 Task: Search for a rental in Furmanov, Russia from 5th to 15th July for 9 guests, with a price range of ₹15,000 to ₹25,000, 5 bedrooms, 5 beds, 5 bathrooms, and self check-in option.
Action: Mouse pressed left at (496, 133)
Screenshot: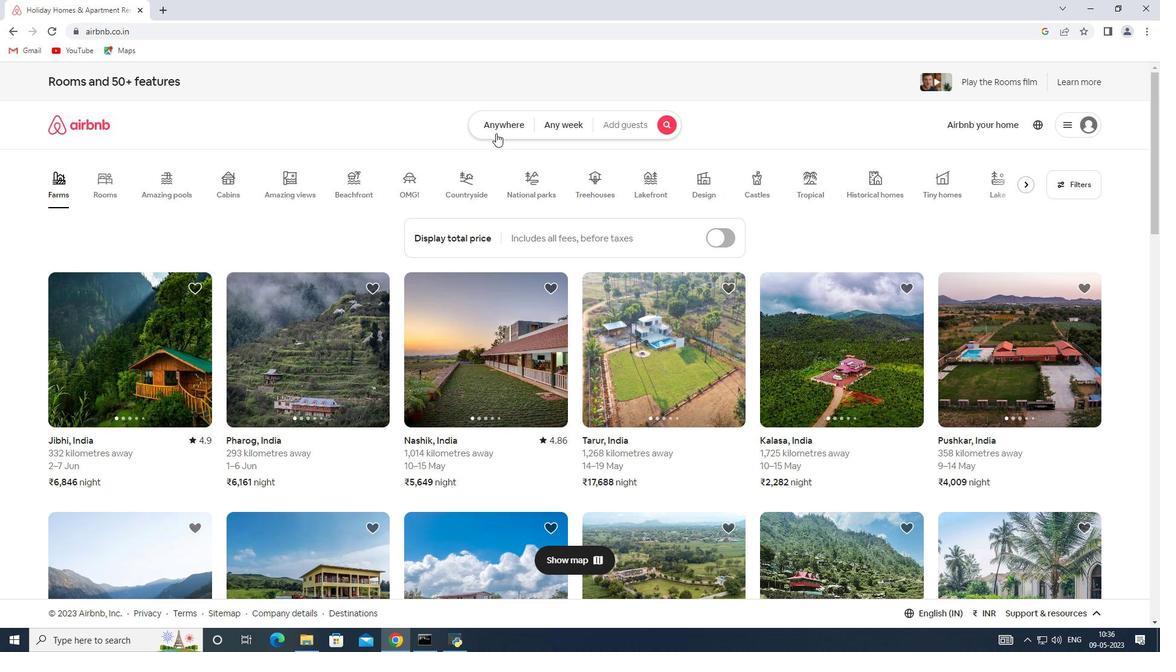 
Action: Mouse moved to (405, 183)
Screenshot: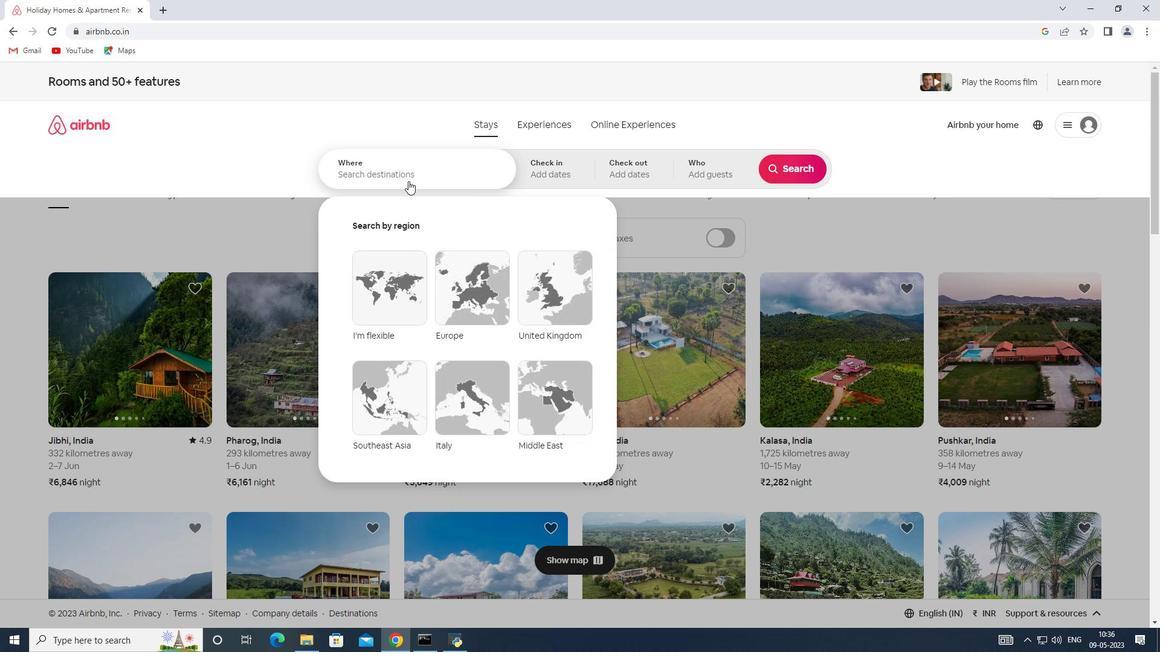 
Action: Mouse pressed left at (405, 183)
Screenshot: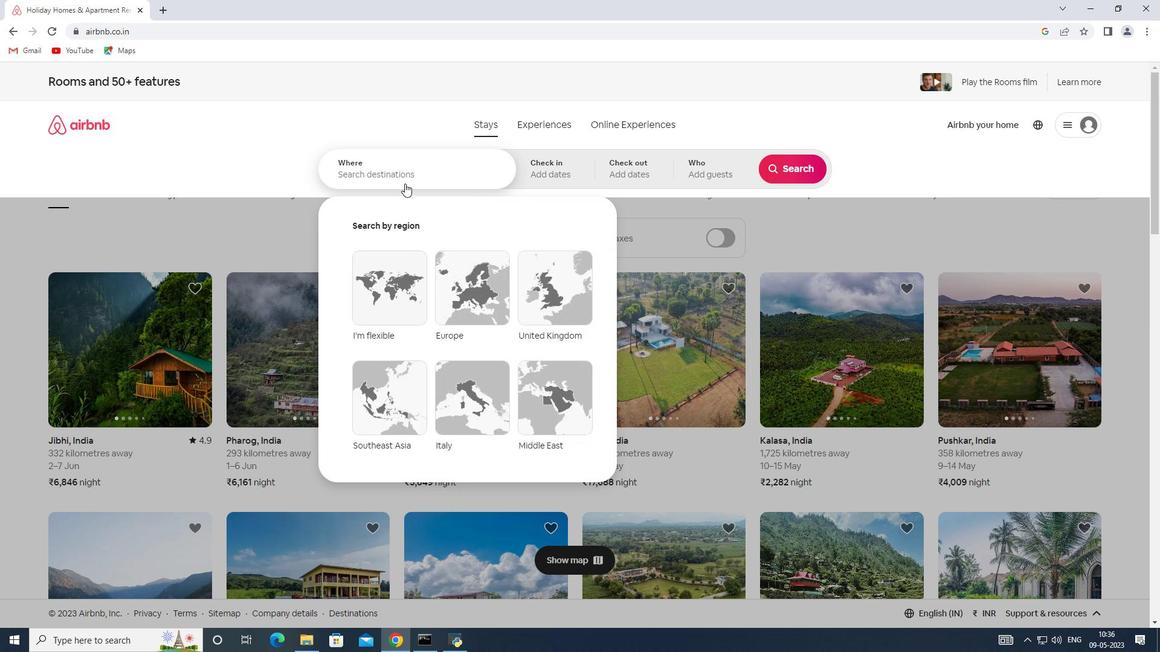 
Action: Key pressed <Key.shift><Key.shift><Key.shift><Key.shift><Key.shift><Key.shift><Key.shift><Key.shift><Key.shift><Key.shift><Key.shift><Key.shift><Key.shift><Key.shift><Key.shift><Key.shift><Key.shift><Key.shift><Key.shift><Key.shift><Key.shift><Key.shift><Key.shift><Key.shift><Key.shift><Key.shift><Key.shift><Key.shift><Key.shift><Key.shift><Key.shift><Key.shift><Key.shift><Key.shift><Key.shift><Key.shift><Key.shift><Key.shift><Key.shift><Key.shift><Key.shift><Key.shift><Key.shift><Key.shift><Key.shift><Key.shift><Key.shift><Key.shift><Key.shift><Key.shift><Key.shift><Key.shift><Key.shift><Key.shift><Key.shift><Key.shift><Key.shift><Key.shift>Furmanov,<Key.shift><Key.shift><Key.shift><Key.shift><Key.shift><Key.shift><Key.shift><Key.shift><Key.shift><Key.shift><Key.shift><Key.shift><Key.shift><Key.shift><Key.shift><Key.shift><Key.shift><Key.shift><Key.shift><Key.shift><Key.shift><Key.shift><Key.shift><Key.shift><Key.shift><Key.shift><Key.shift><Key.shift><Key.shift><Key.shift><Key.shift><Key.shift><Key.shift><Key.shift><Key.shift><Key.shift><Key.shift><Key.shift><Key.shift><Key.shift><Key.shift><Key.shift><Key.shift><Key.shift><Key.shift><Key.shift><Key.shift><Key.shift><Key.shift>Russia
Screenshot: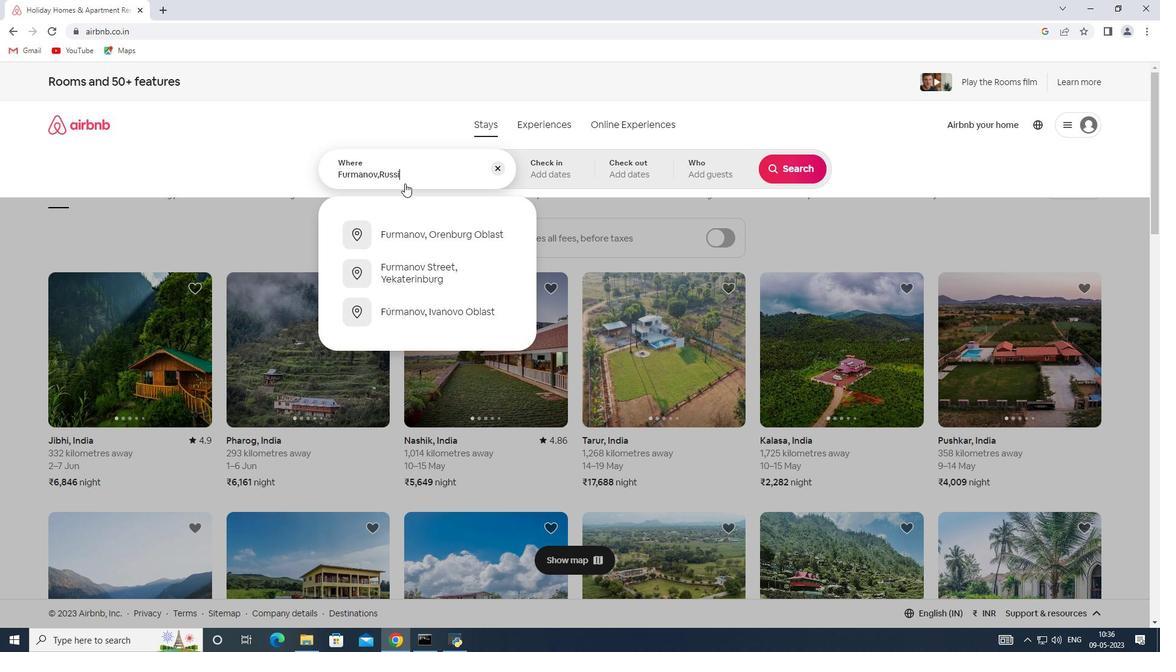 
Action: Mouse moved to (553, 170)
Screenshot: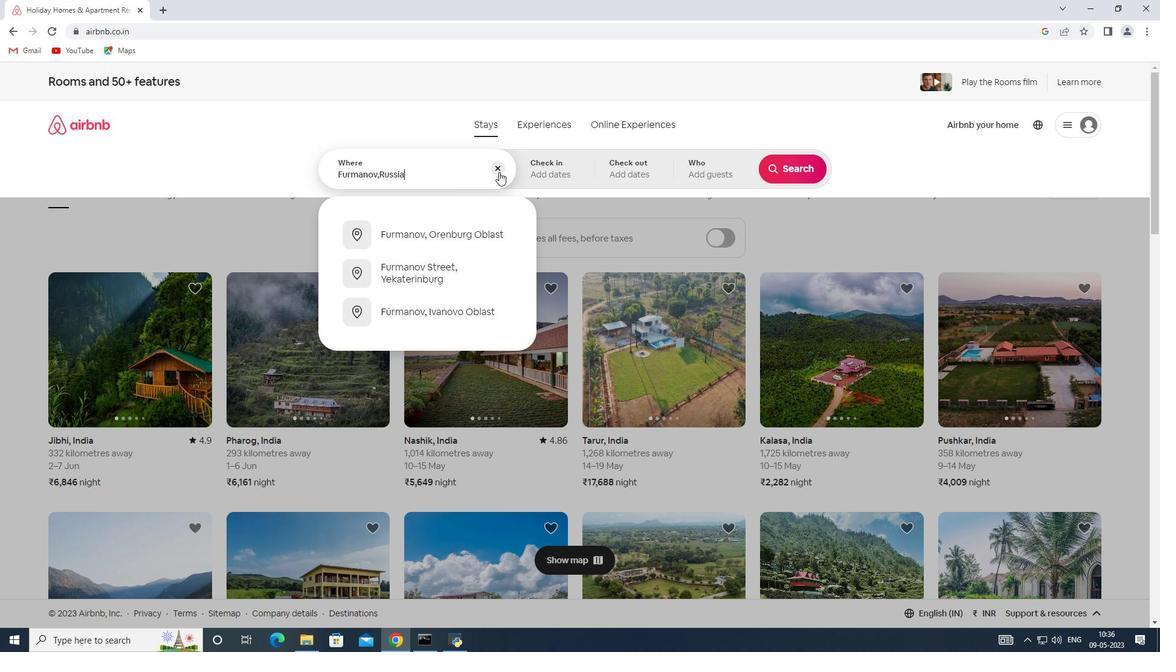 
Action: Mouse pressed left at (553, 170)
Screenshot: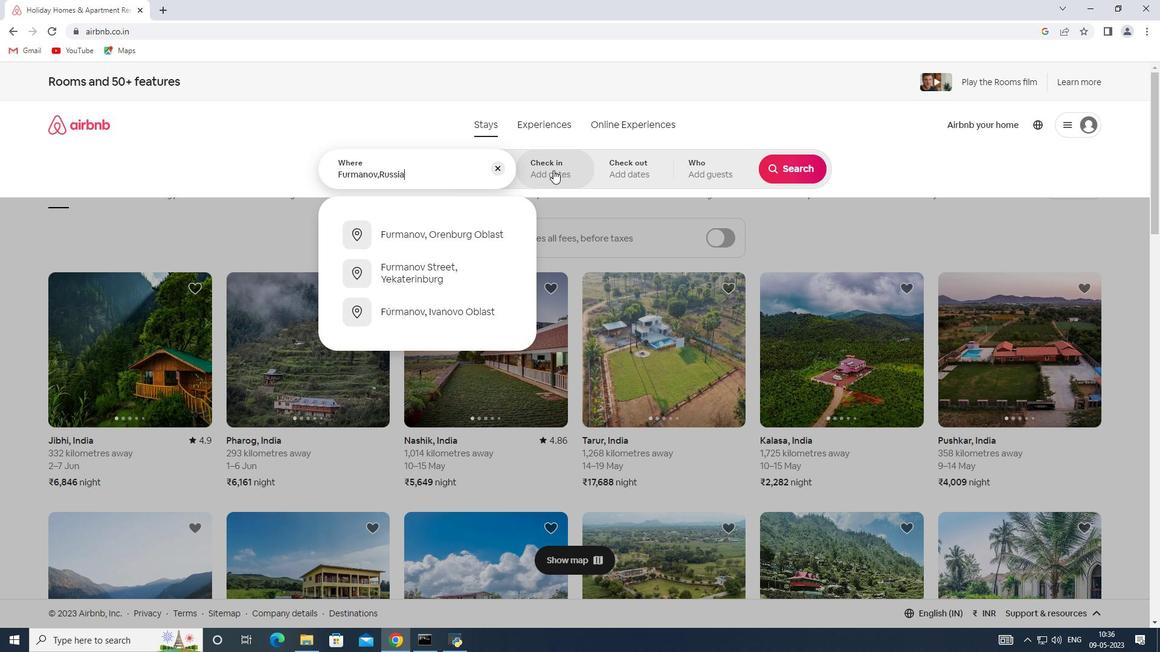 
Action: Mouse moved to (782, 269)
Screenshot: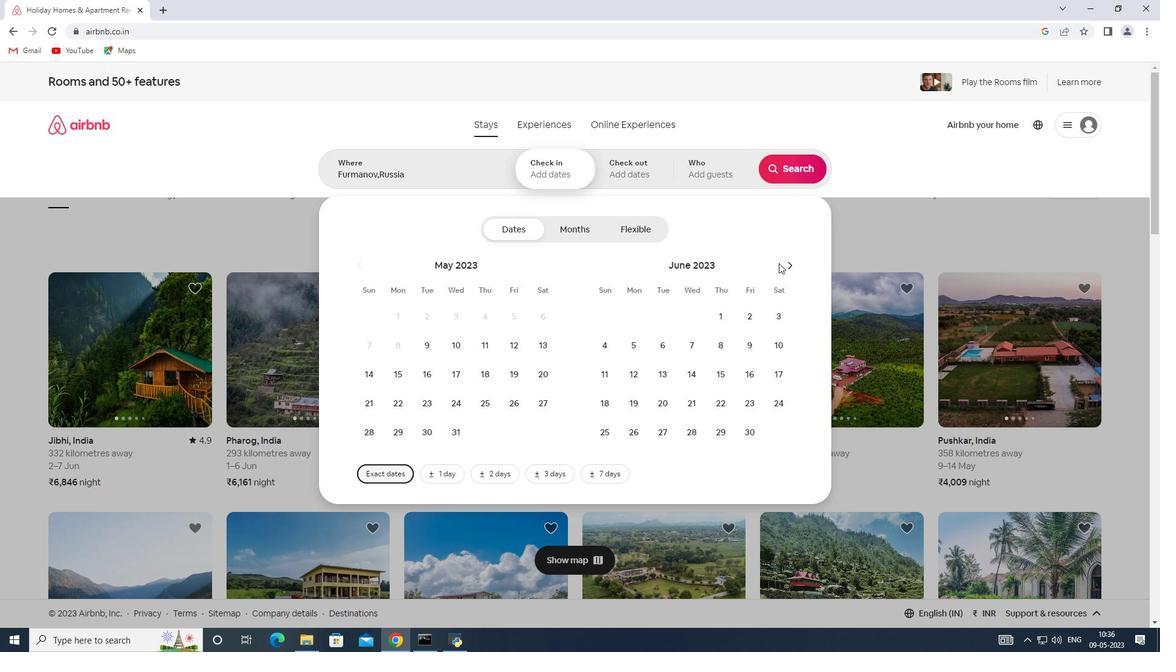 
Action: Mouse pressed left at (782, 269)
Screenshot: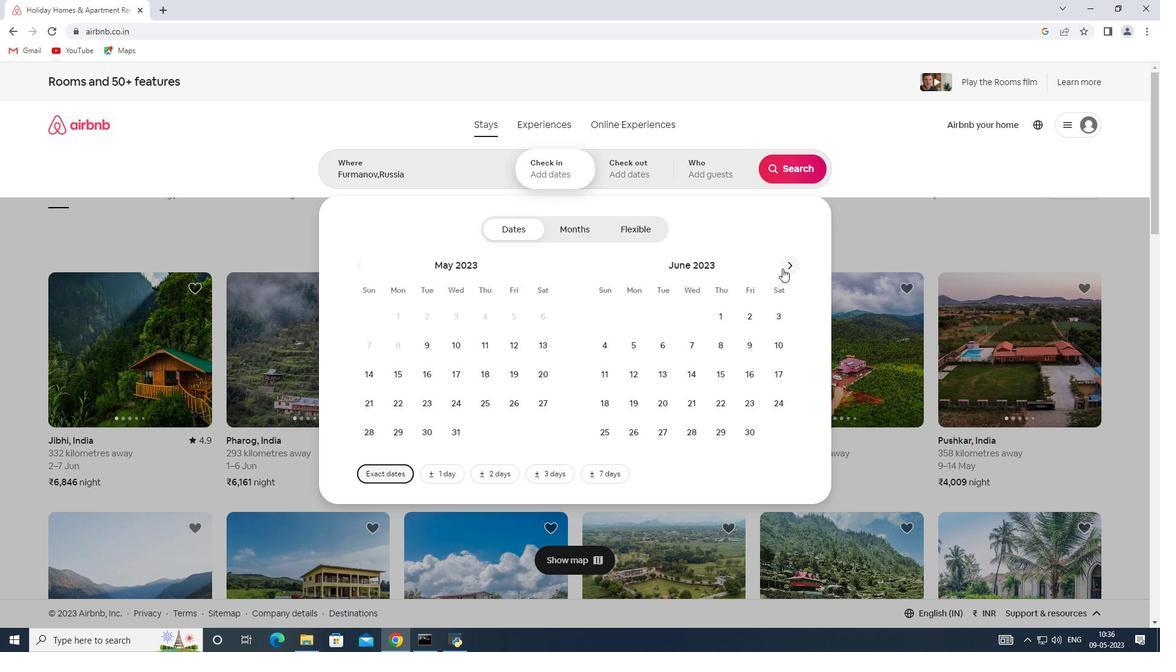 
Action: Mouse moved to (693, 348)
Screenshot: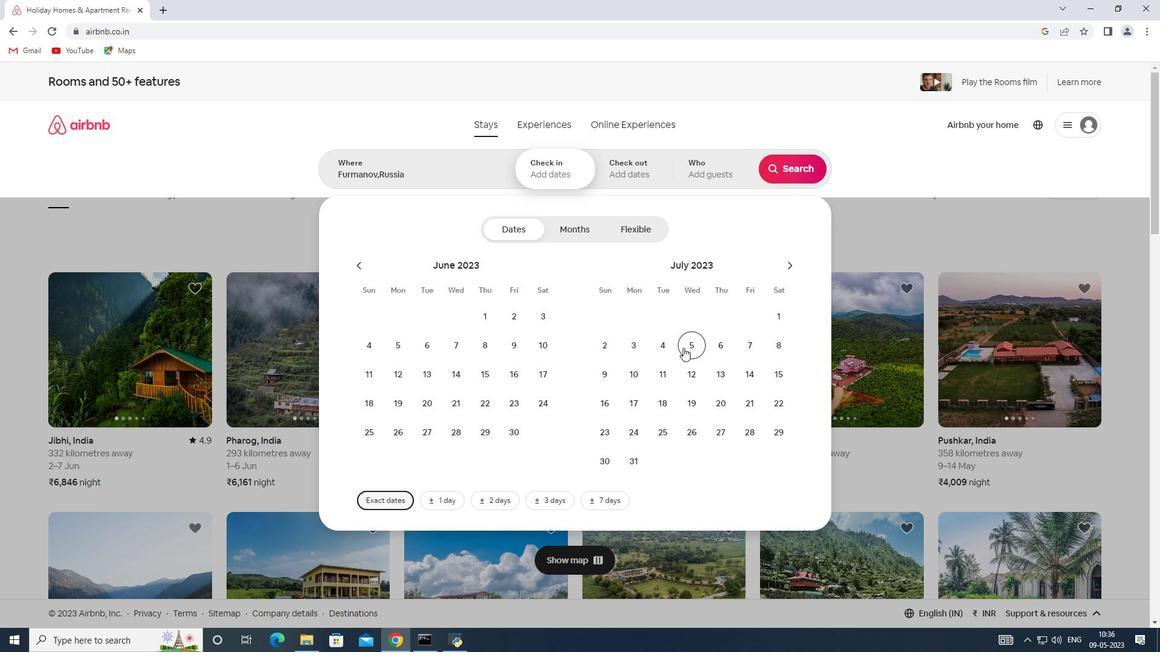 
Action: Mouse pressed left at (693, 348)
Screenshot: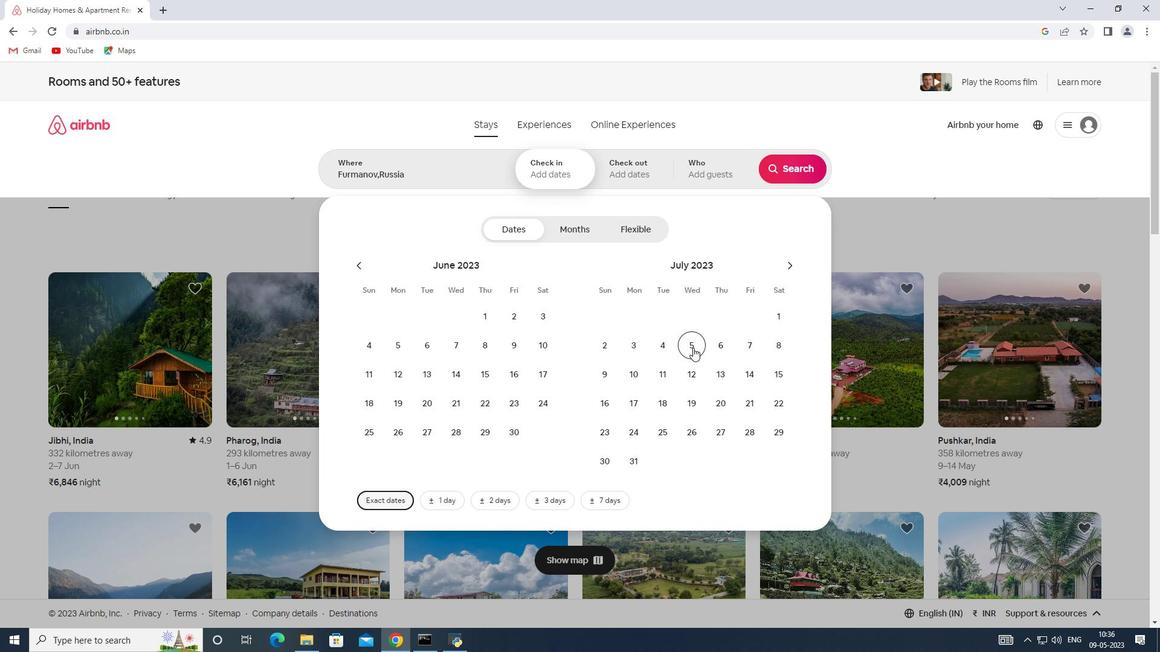 
Action: Mouse moved to (773, 377)
Screenshot: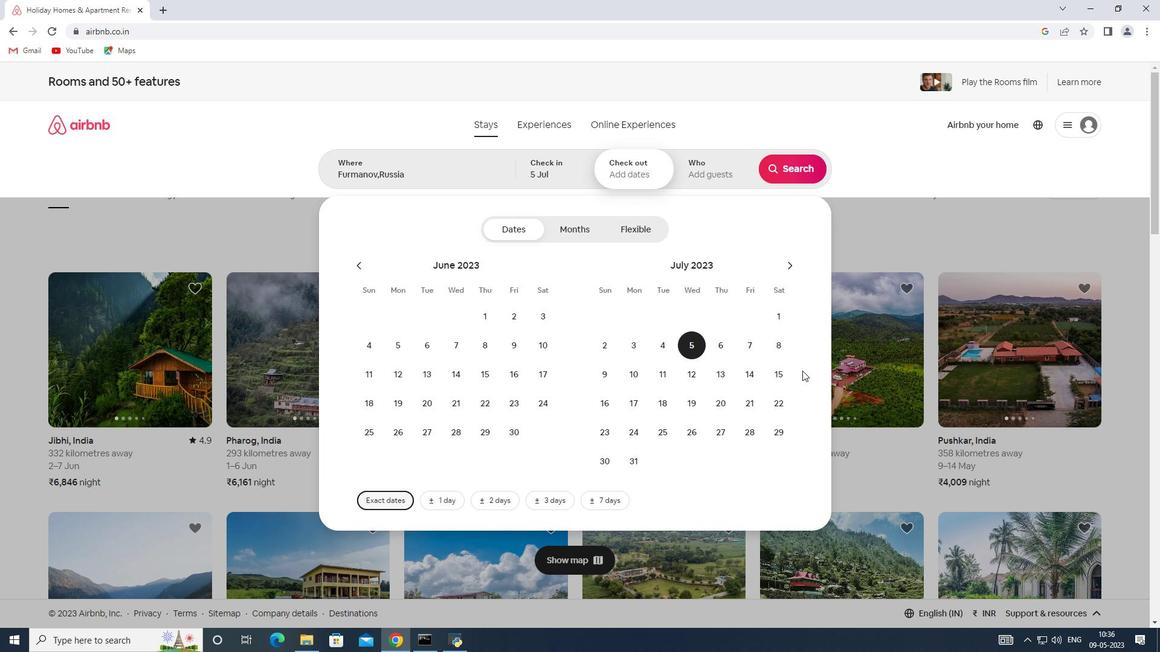 
Action: Mouse pressed left at (773, 377)
Screenshot: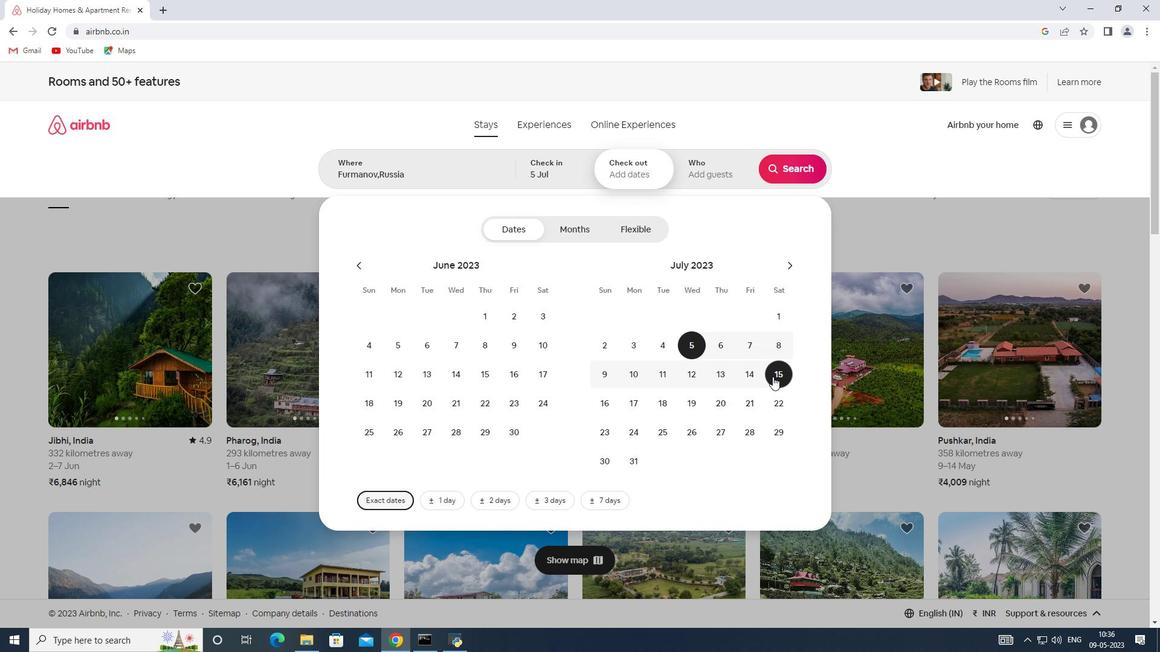 
Action: Mouse moved to (702, 172)
Screenshot: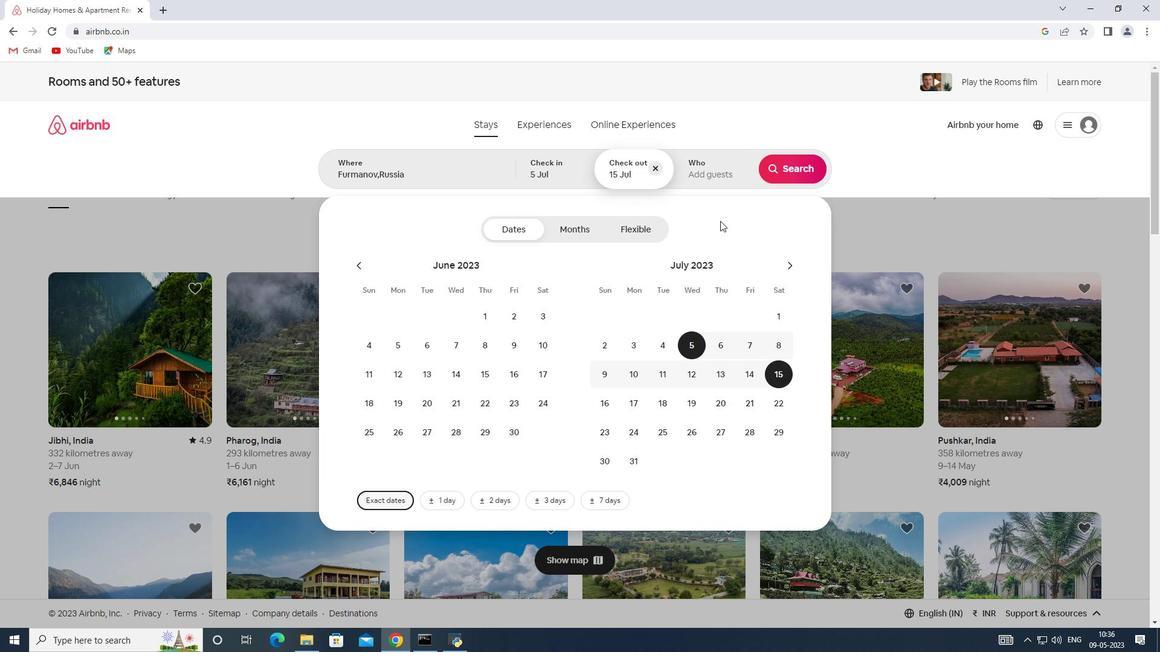 
Action: Mouse pressed left at (702, 172)
Screenshot: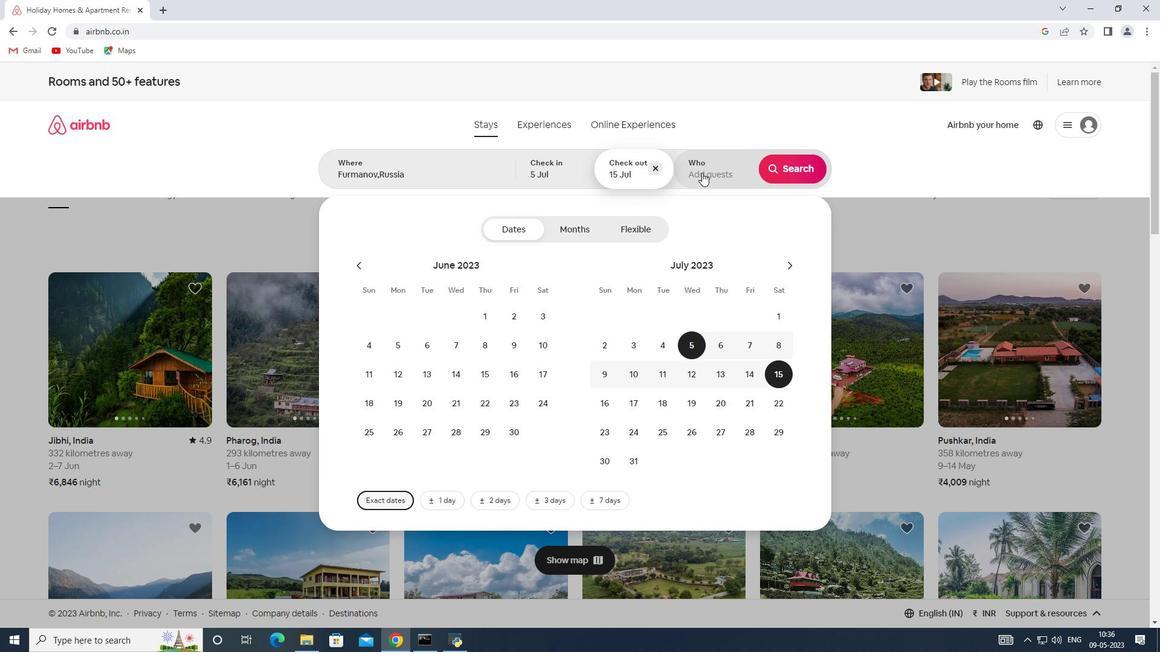 
Action: Mouse moved to (803, 233)
Screenshot: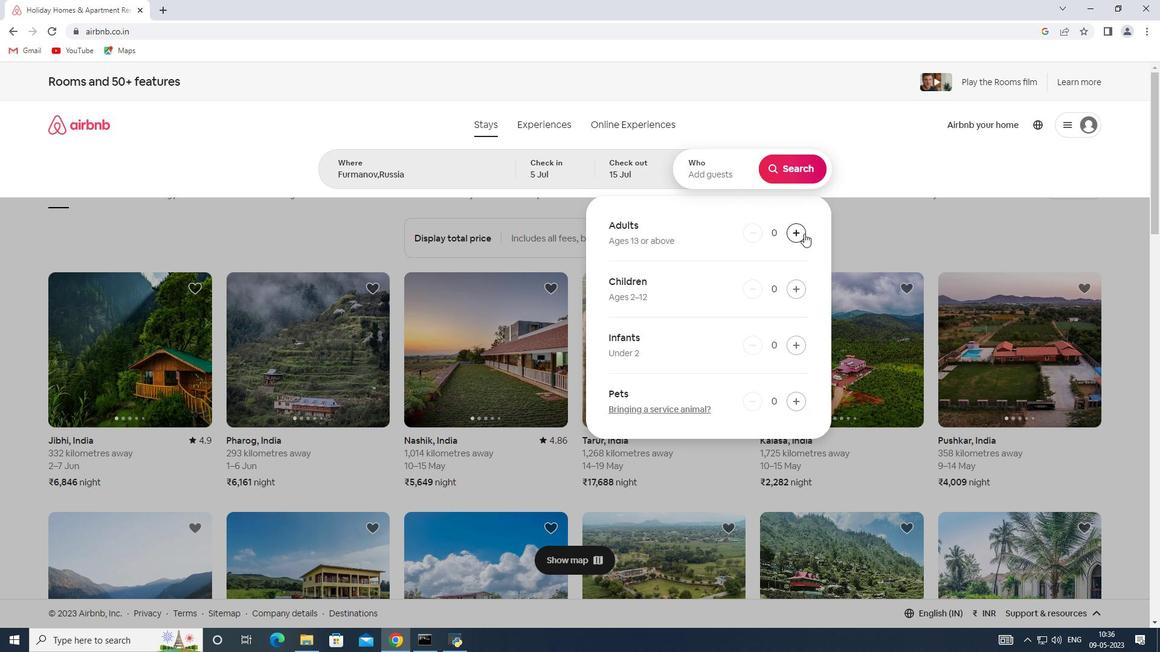 
Action: Mouse pressed left at (803, 233)
Screenshot: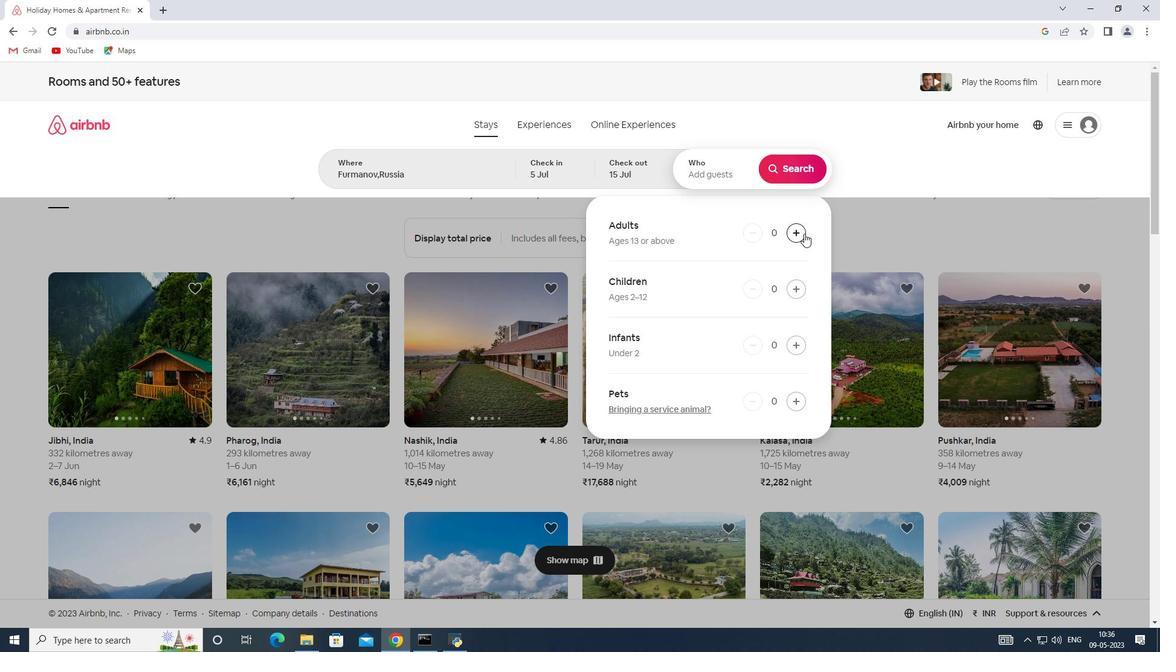 
Action: Mouse pressed left at (803, 233)
Screenshot: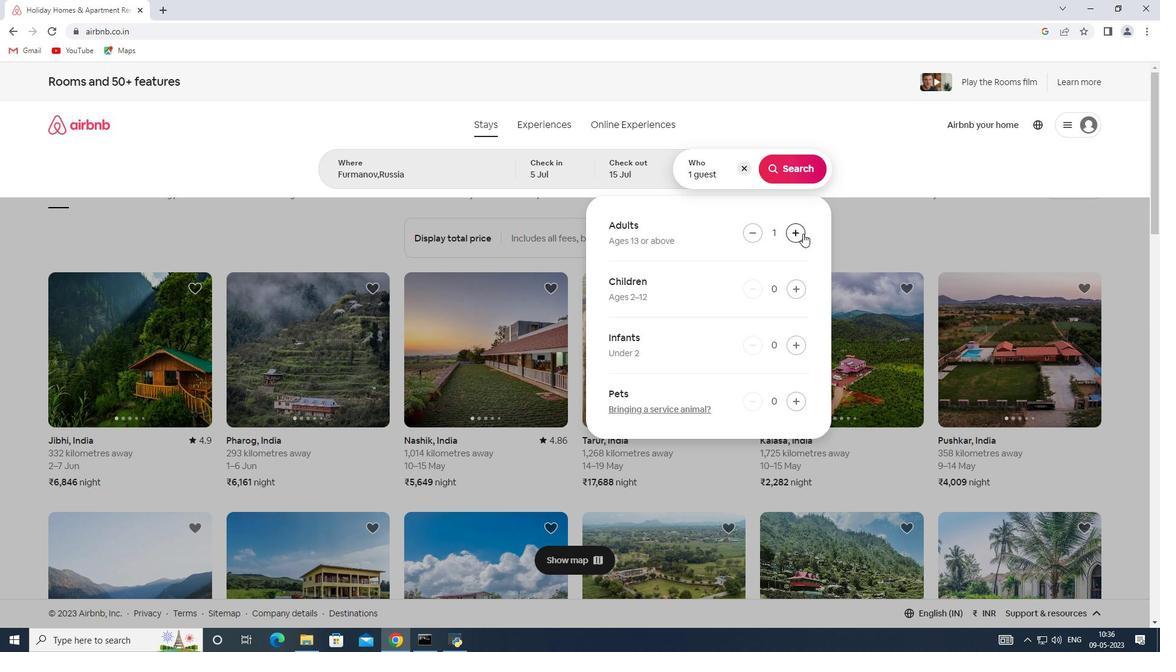 
Action: Mouse pressed left at (803, 233)
Screenshot: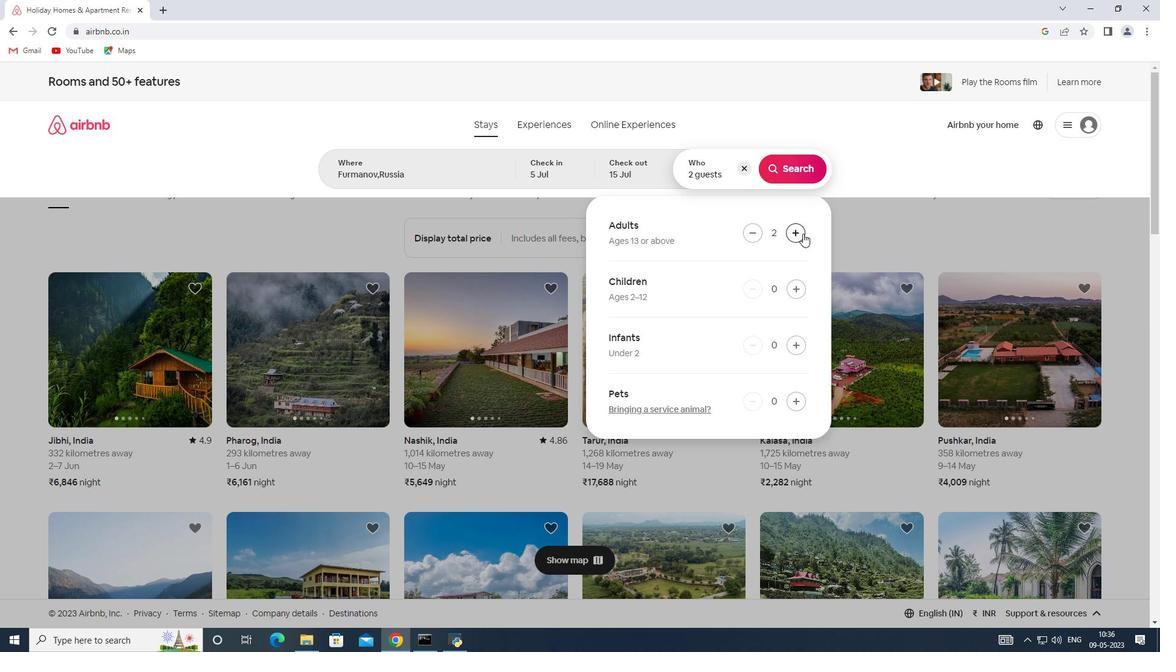 
Action: Mouse pressed left at (803, 233)
Screenshot: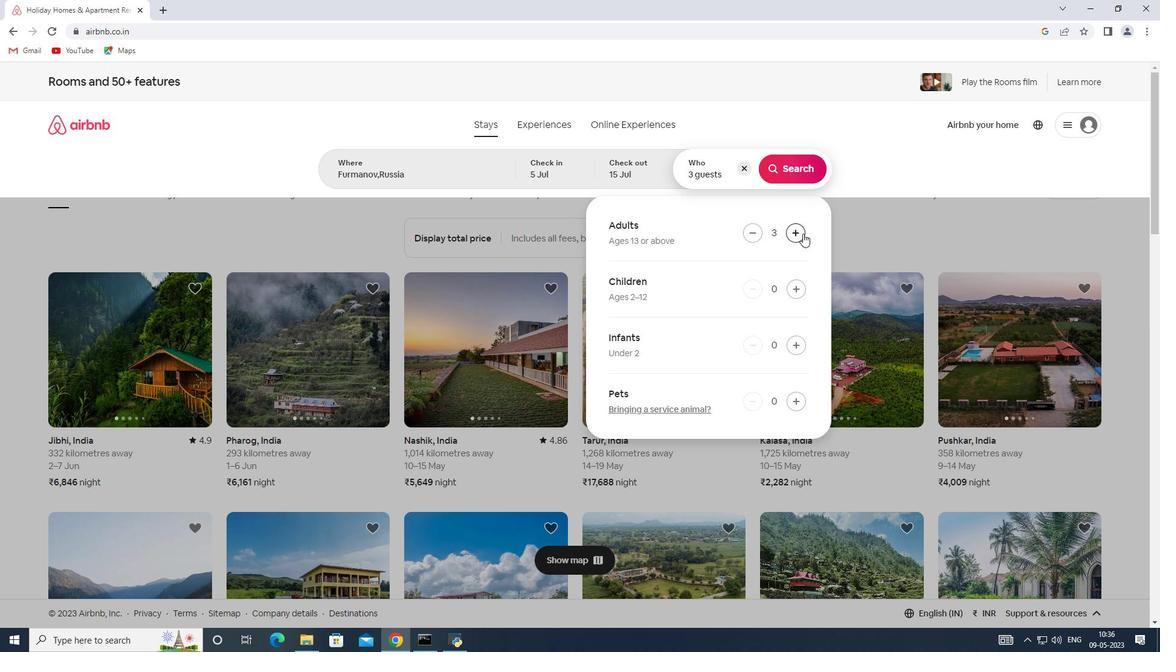 
Action: Mouse pressed left at (803, 233)
Screenshot: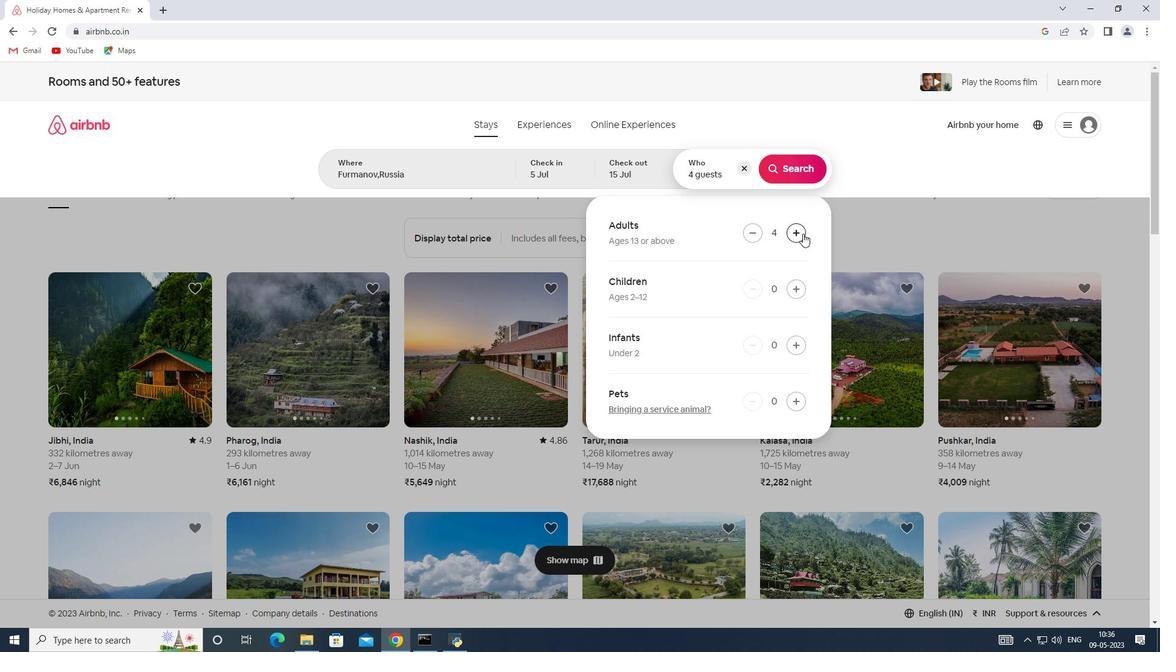 
Action: Mouse pressed left at (803, 233)
Screenshot: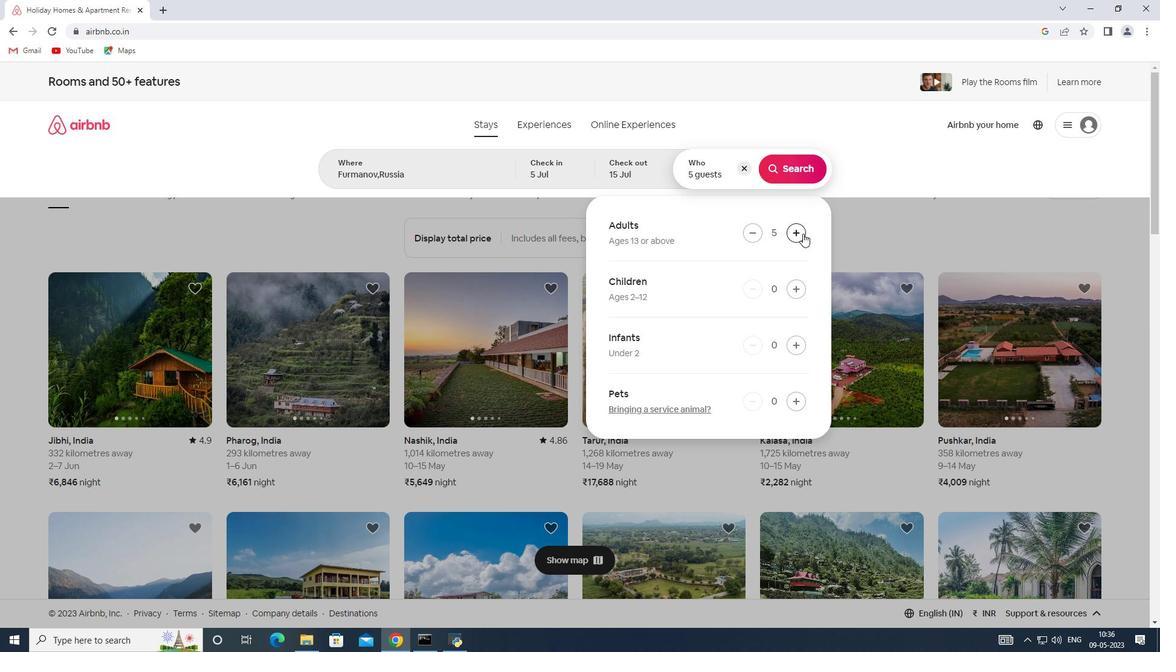 
Action: Mouse pressed left at (803, 233)
Screenshot: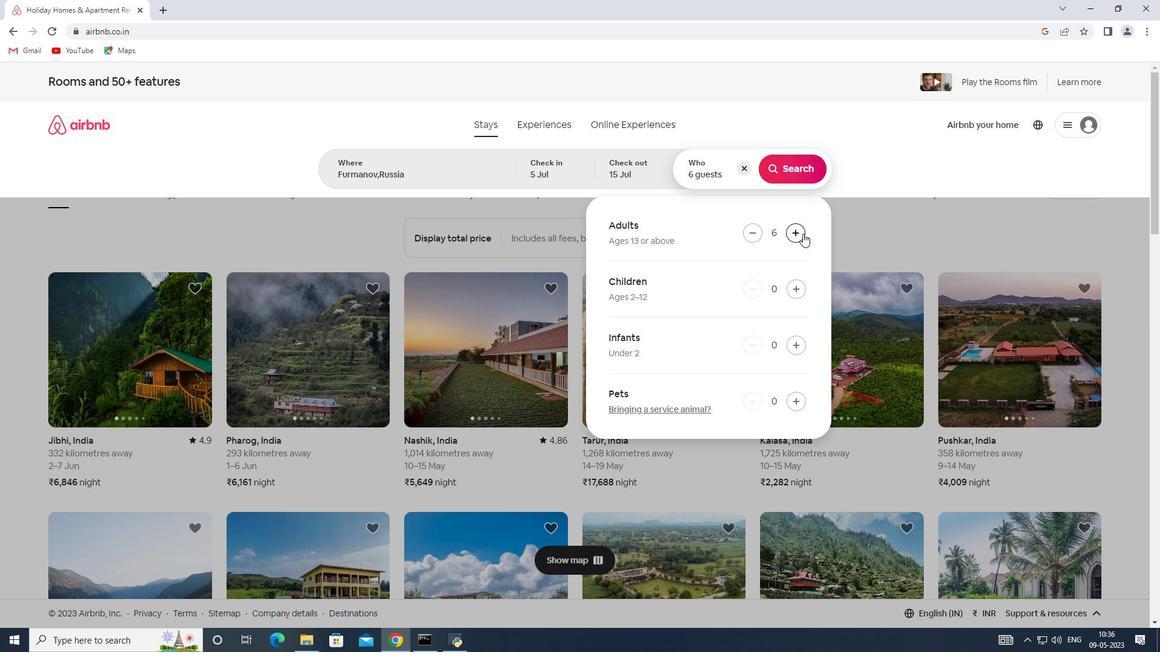 
Action: Mouse pressed left at (803, 233)
Screenshot: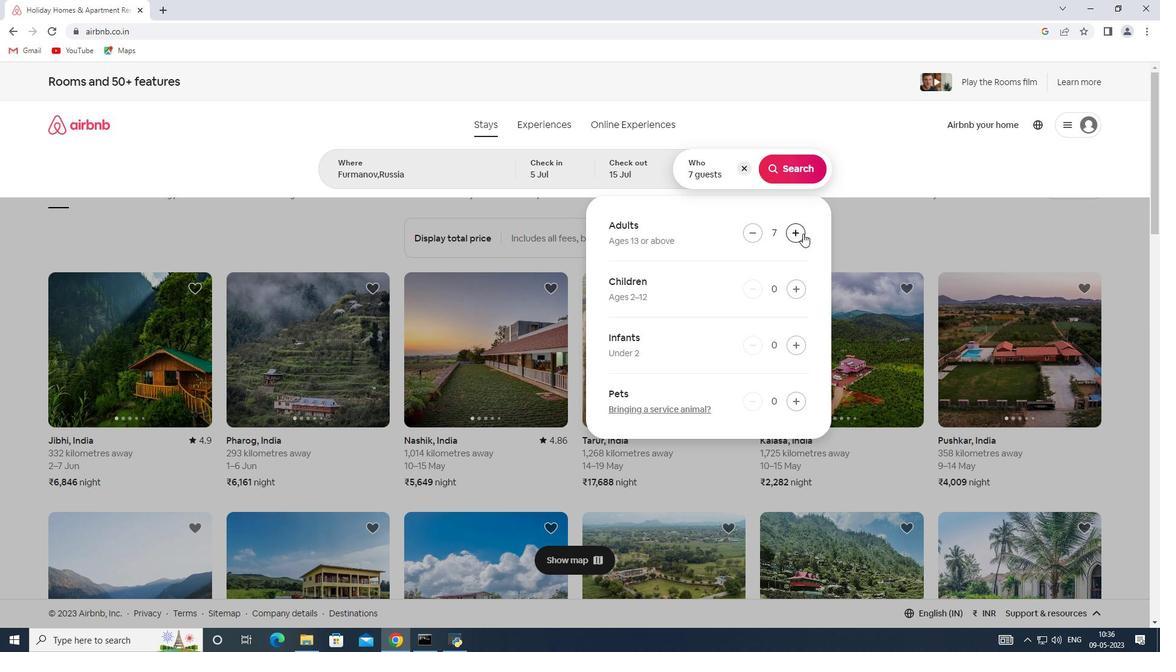 
Action: Mouse pressed left at (803, 233)
Screenshot: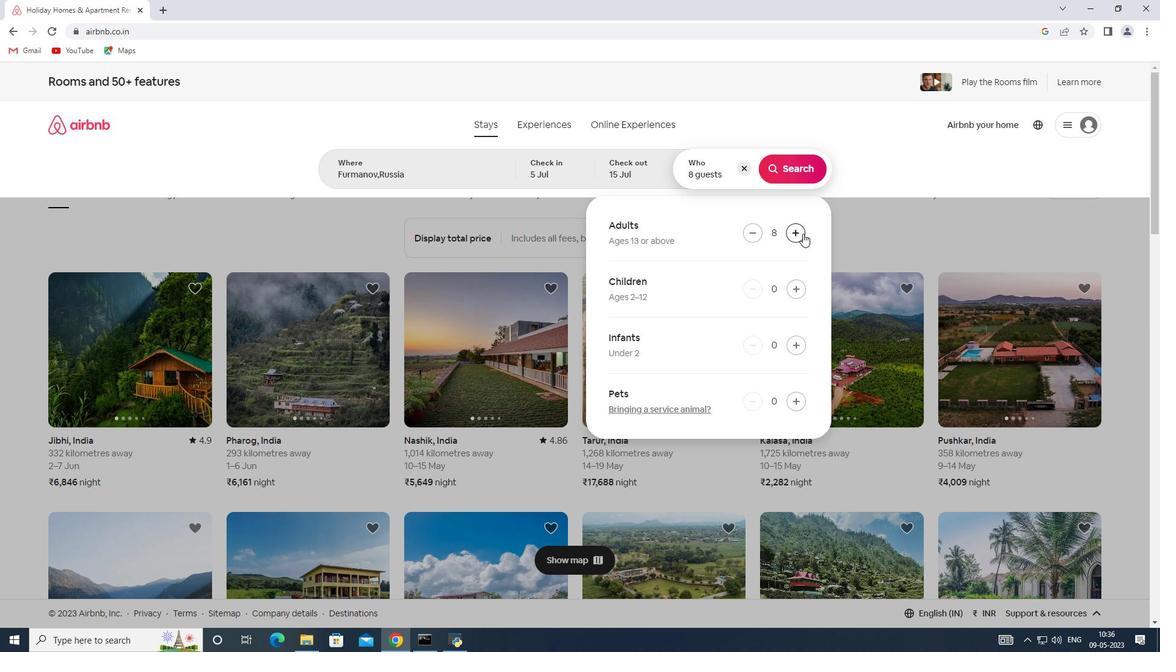 
Action: Mouse moved to (789, 169)
Screenshot: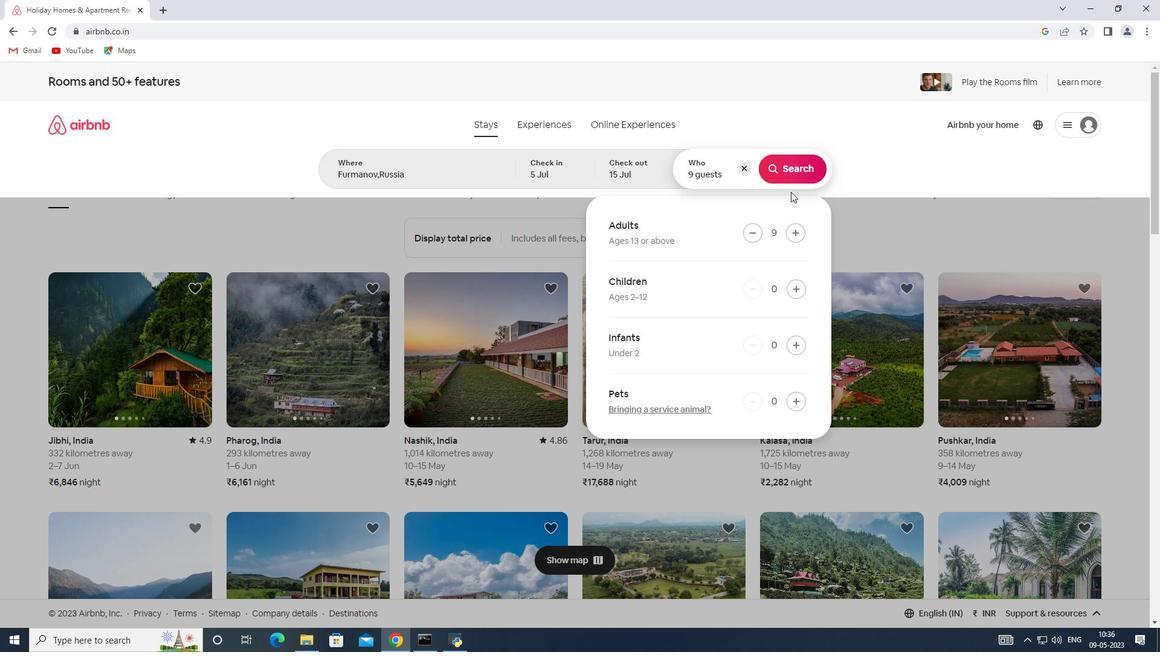 
Action: Mouse pressed left at (789, 169)
Screenshot: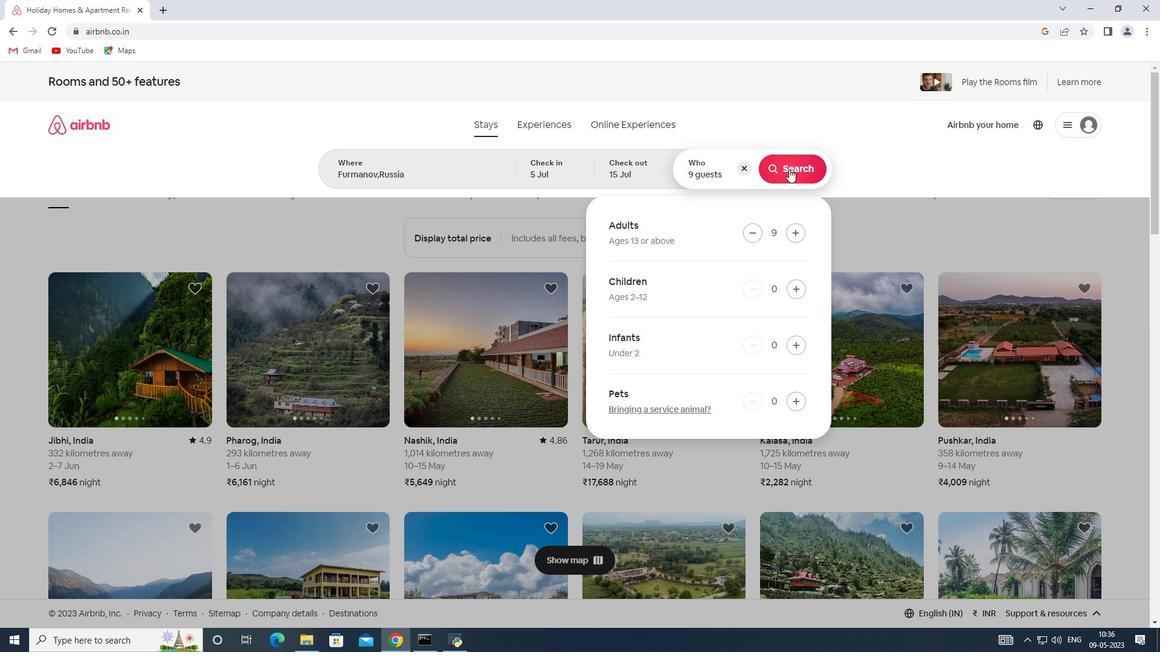 
Action: Mouse moved to (1096, 141)
Screenshot: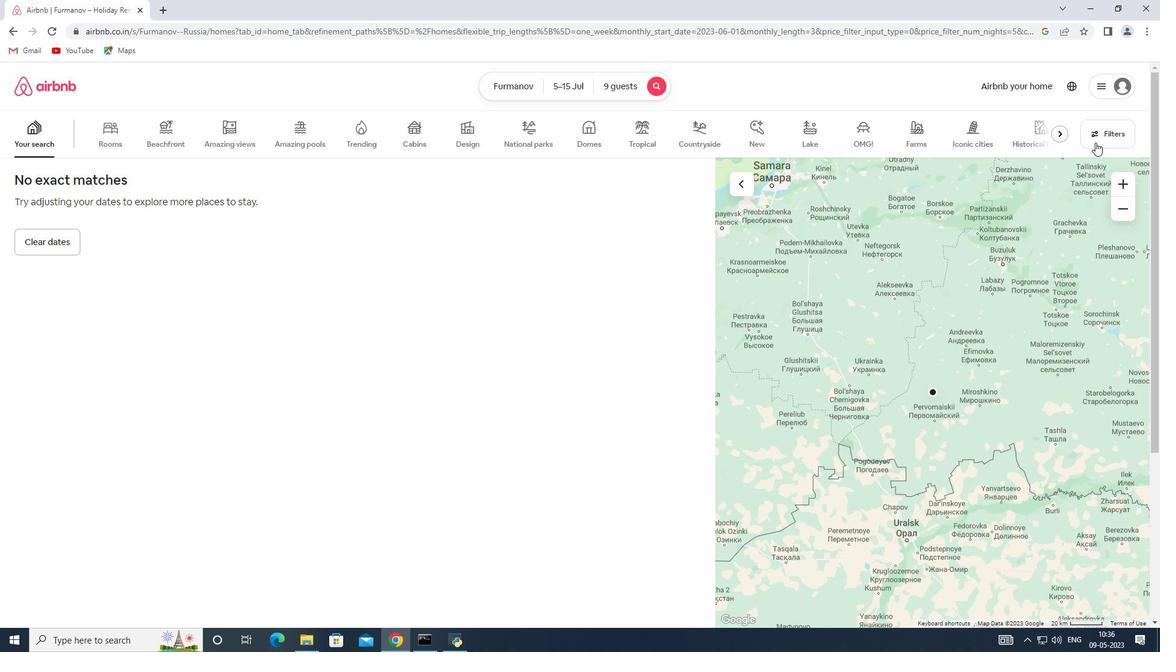 
Action: Mouse pressed left at (1096, 141)
Screenshot: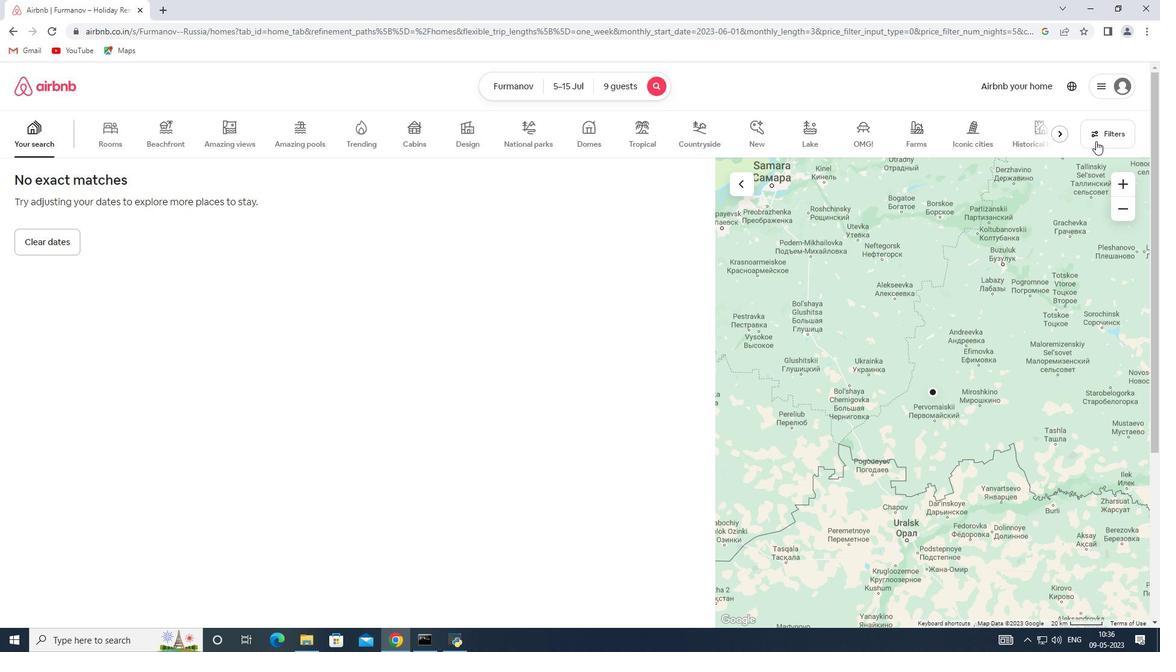 
Action: Mouse moved to (415, 430)
Screenshot: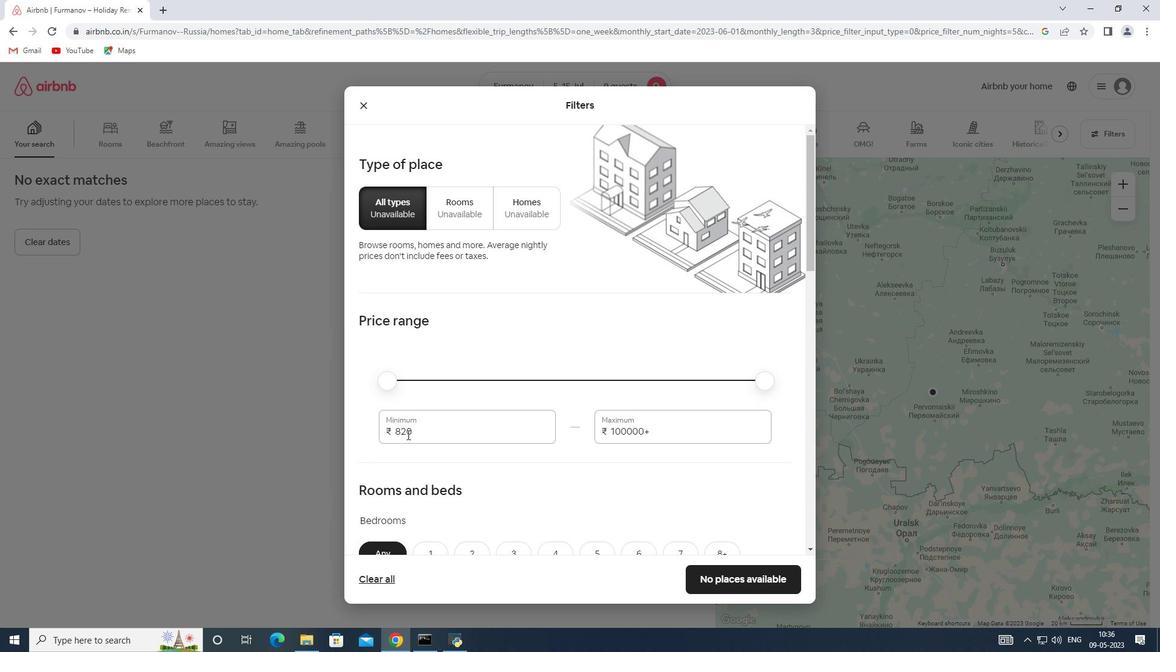 
Action: Mouse pressed left at (415, 430)
Screenshot: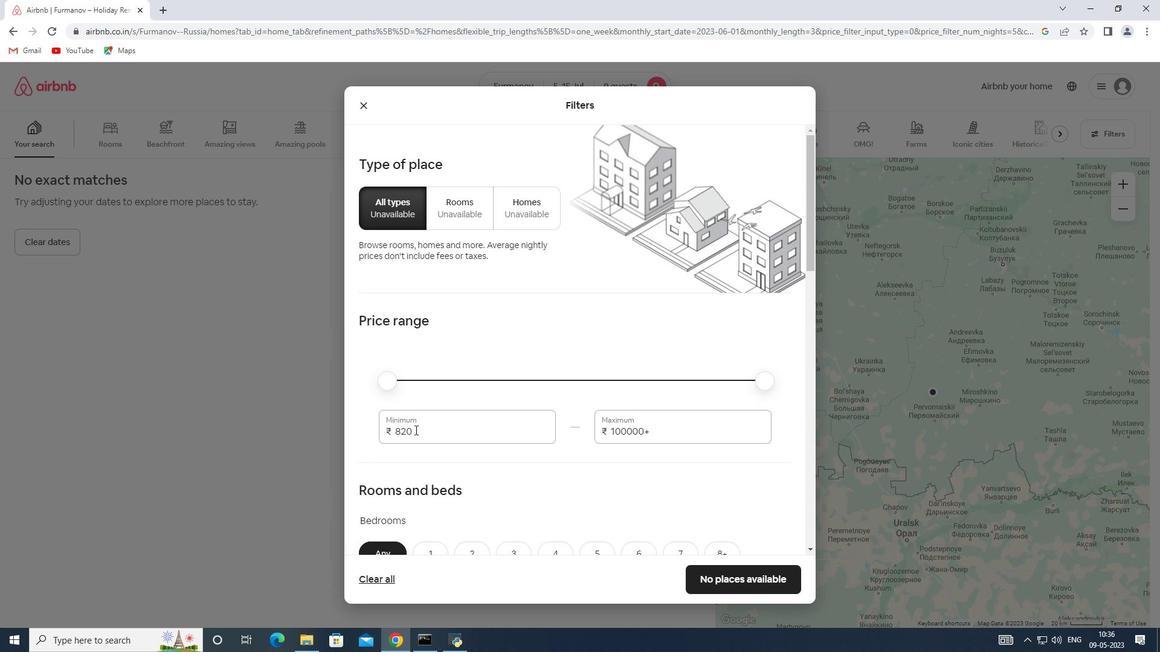 
Action: Mouse moved to (345, 431)
Screenshot: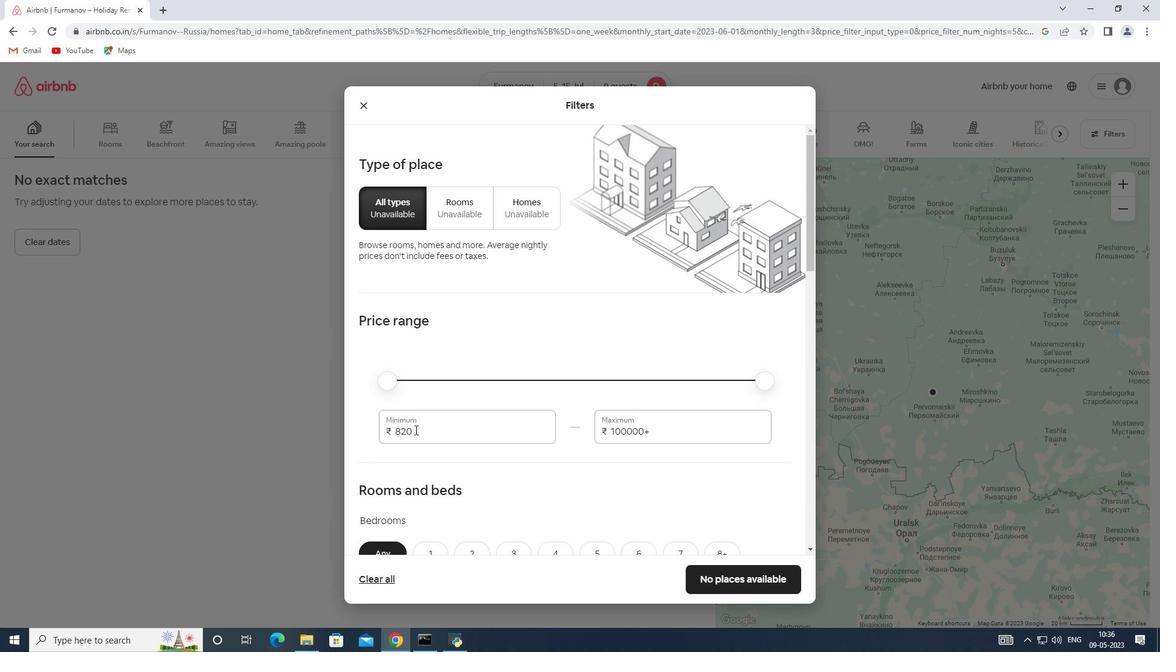 
Action: Key pressed 15000
Screenshot: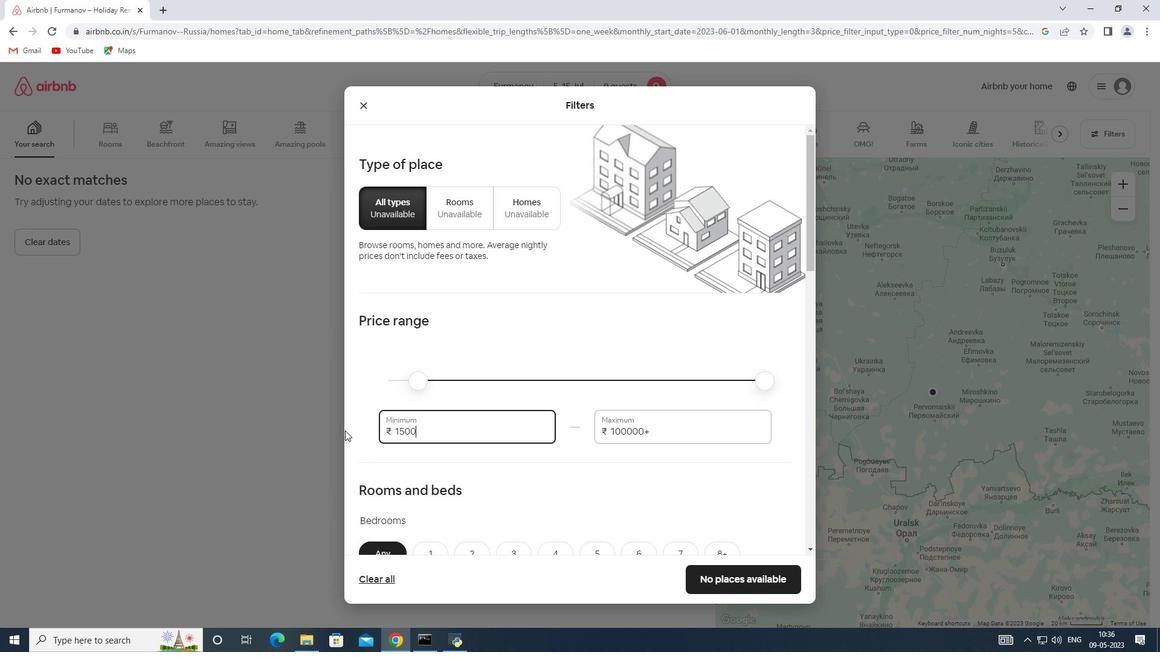 
Action: Mouse moved to (651, 434)
Screenshot: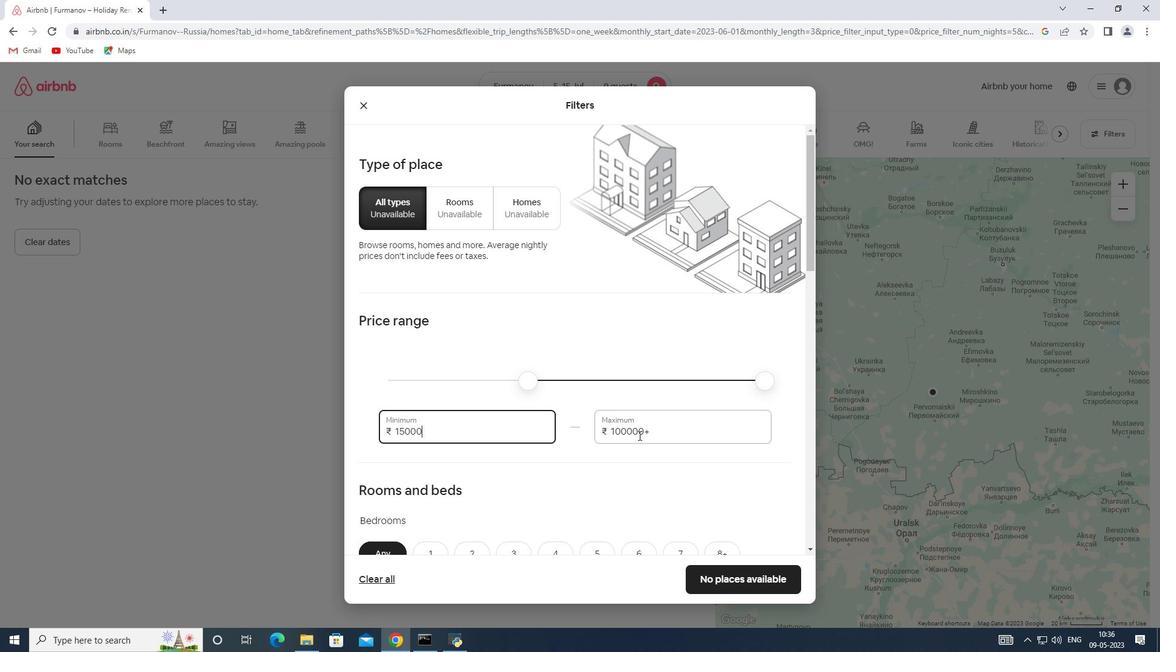 
Action: Mouse pressed left at (651, 434)
Screenshot: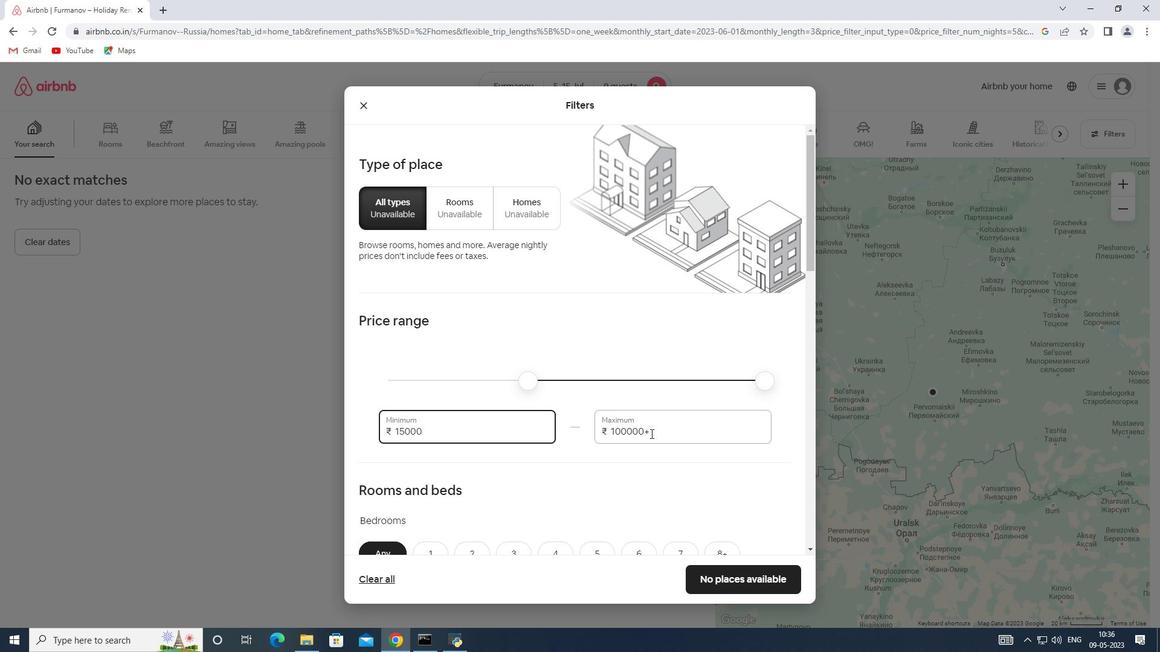 
Action: Mouse moved to (561, 431)
Screenshot: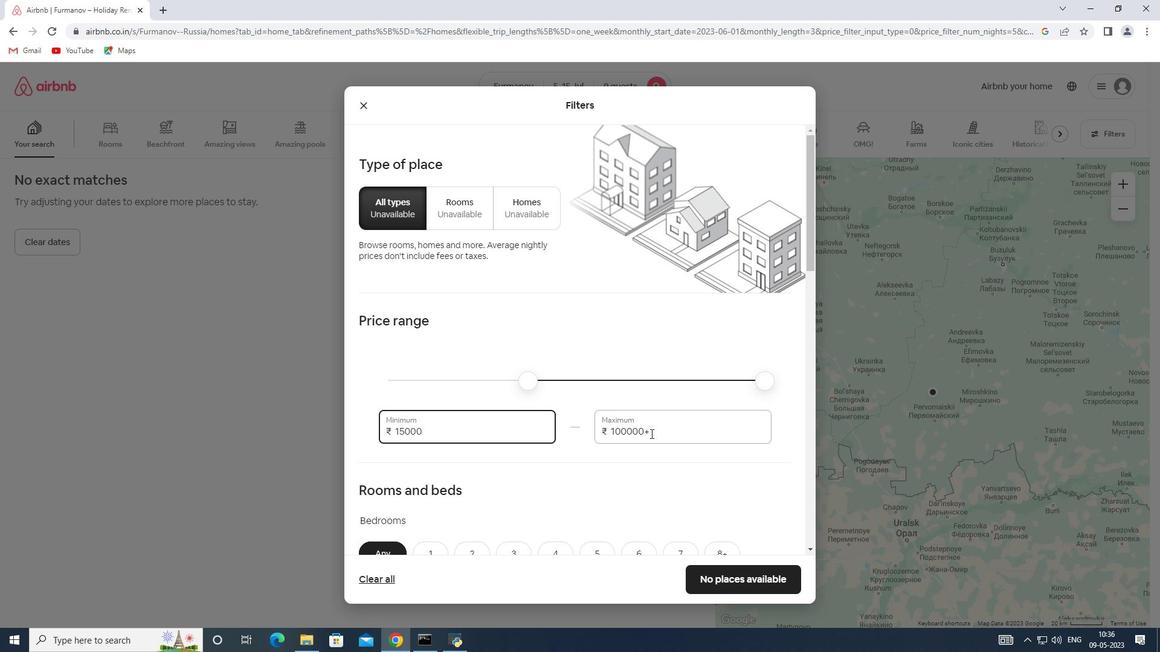 
Action: Key pressed 25000
Screenshot: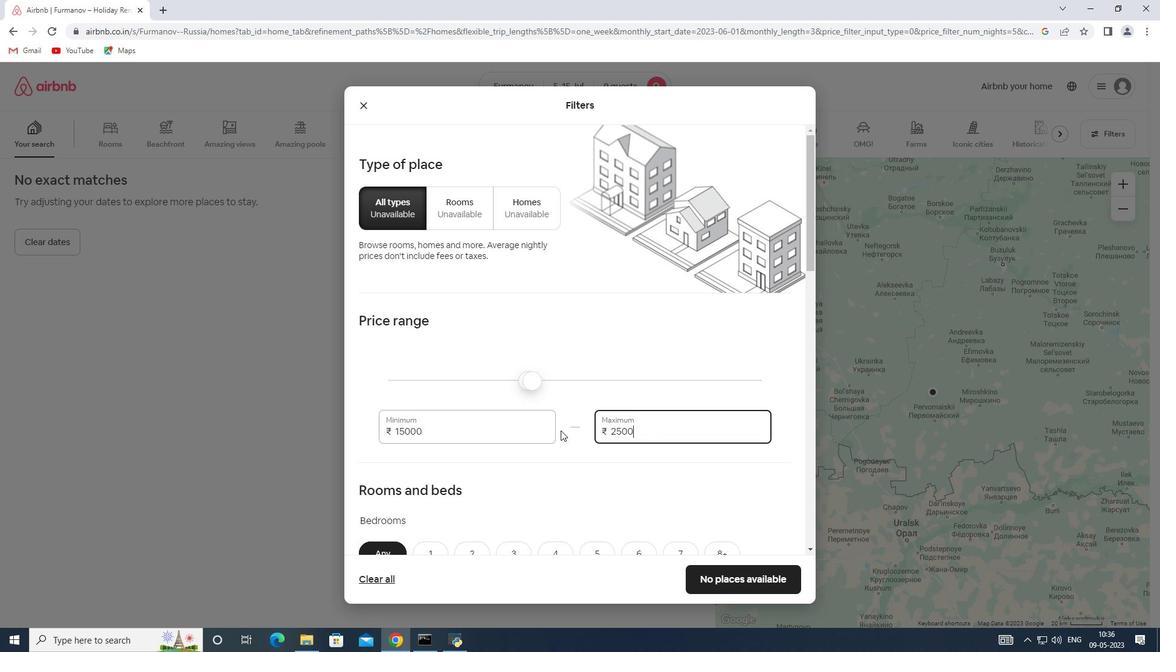 
Action: Mouse scrolled (561, 430) with delta (0, 0)
Screenshot: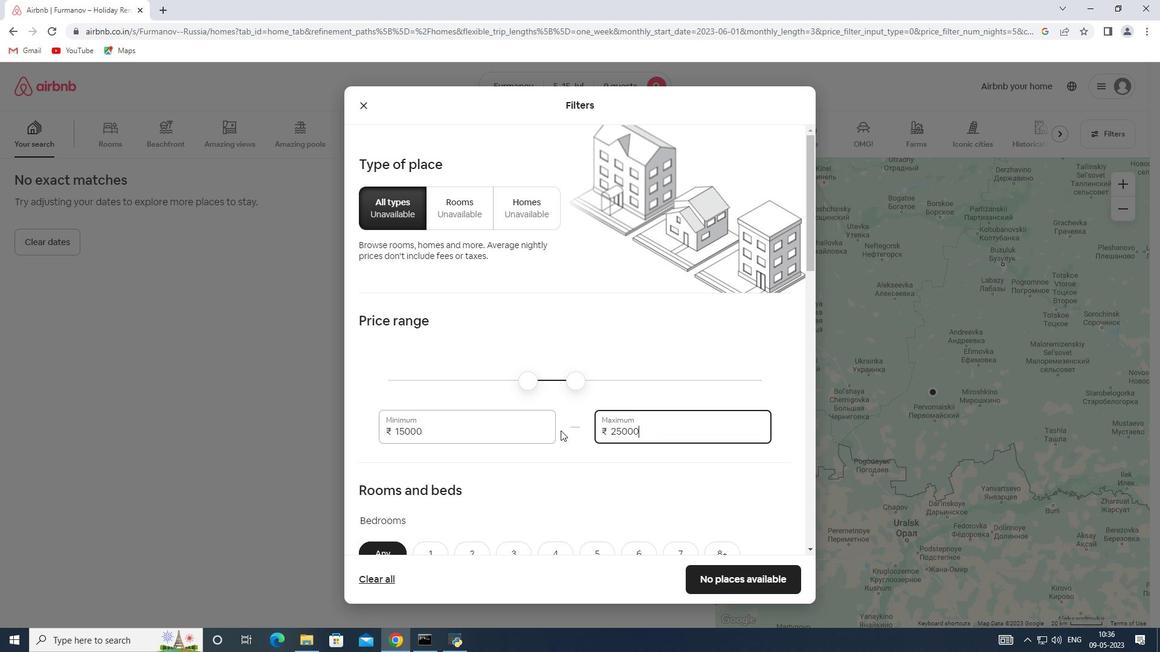 
Action: Mouse scrolled (561, 430) with delta (0, 0)
Screenshot: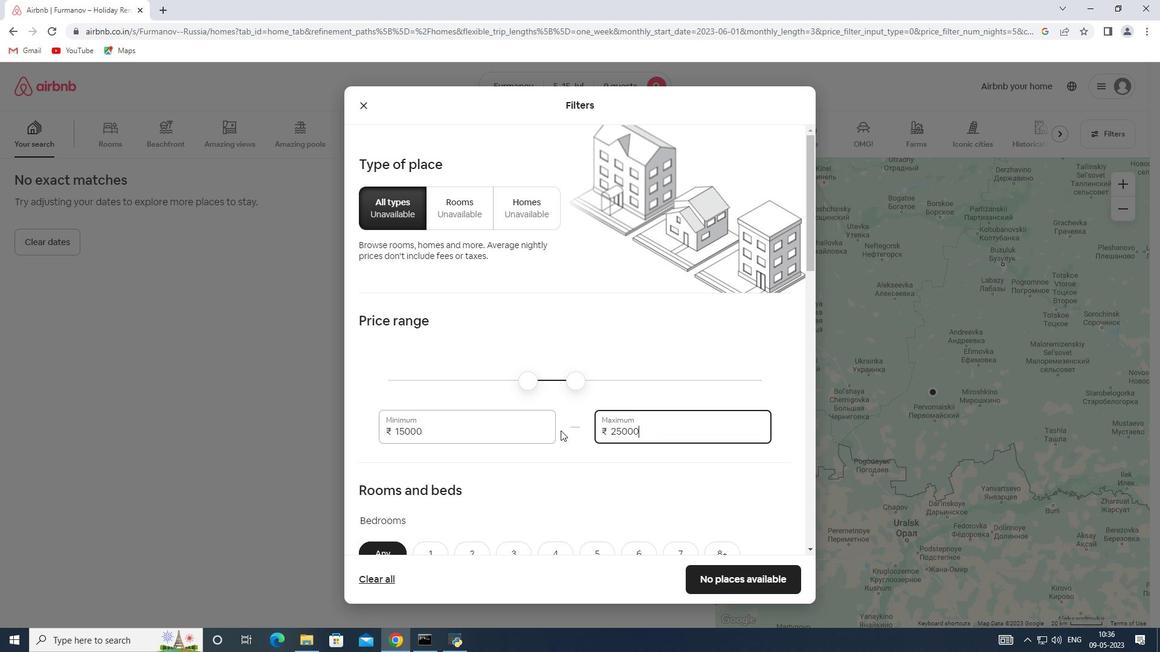 
Action: Mouse scrolled (561, 430) with delta (0, 0)
Screenshot: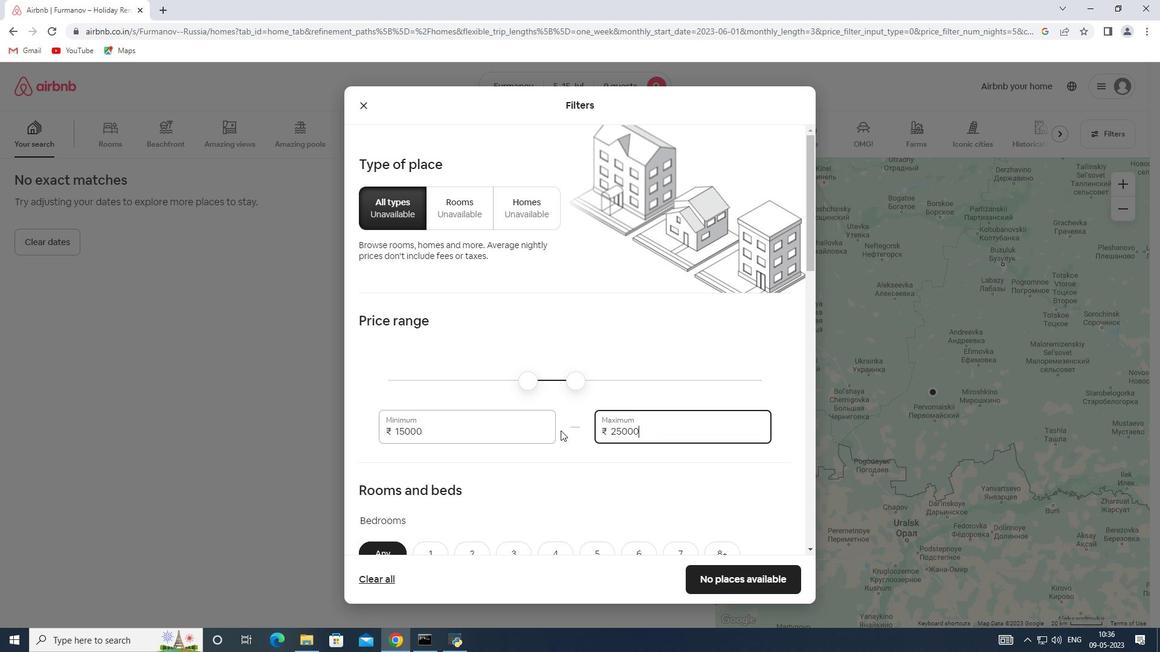 
Action: Mouse scrolled (561, 430) with delta (0, 0)
Screenshot: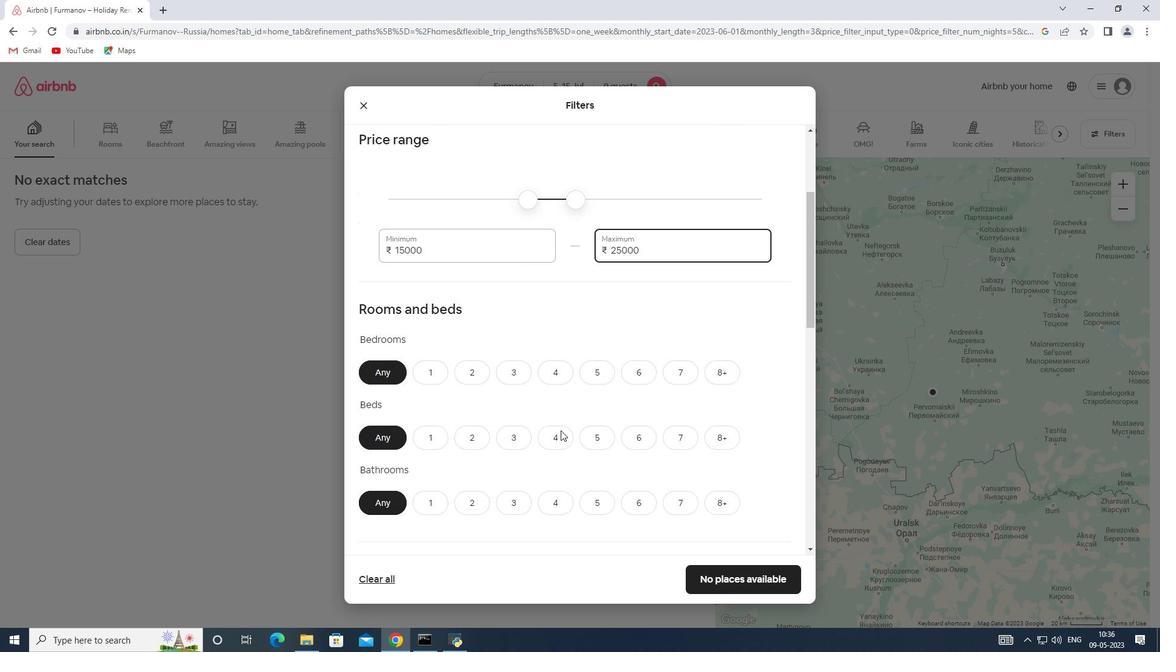 
Action: Mouse moved to (475, 396)
Screenshot: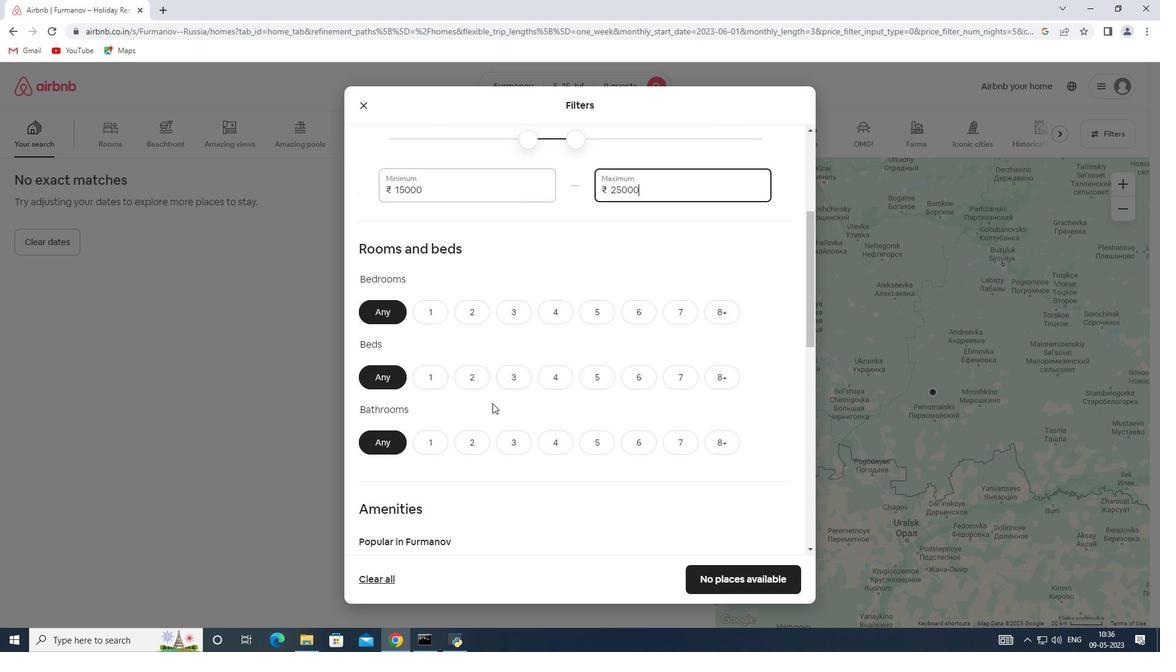 
Action: Mouse scrolled (475, 395) with delta (0, 0)
Screenshot: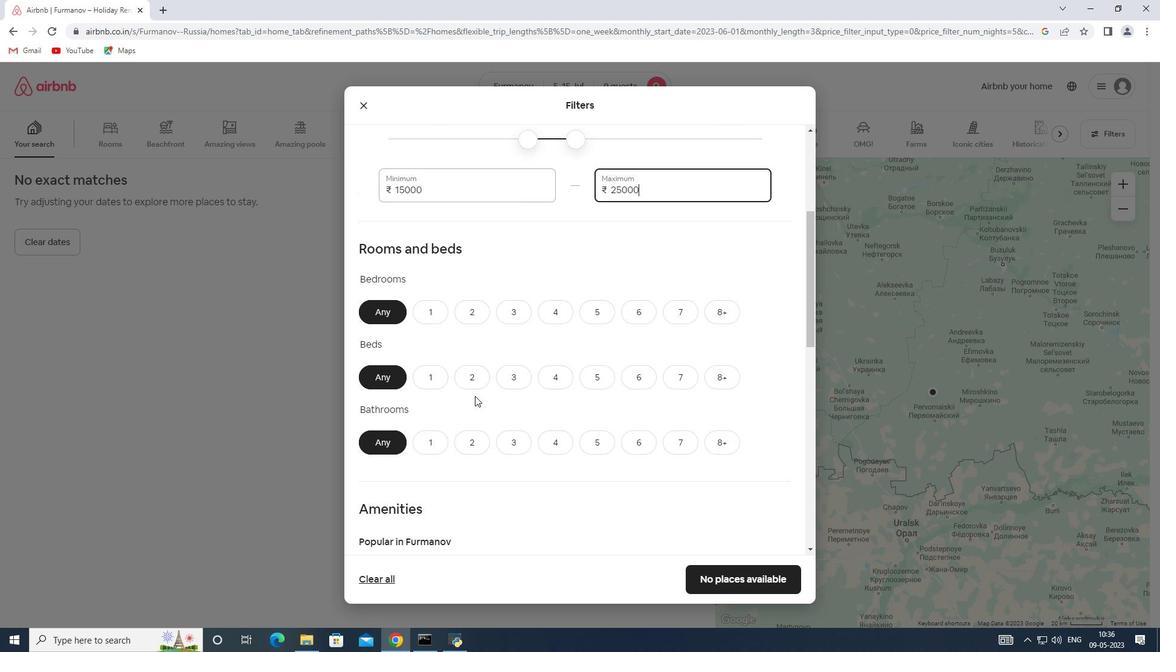 
Action: Mouse moved to (585, 246)
Screenshot: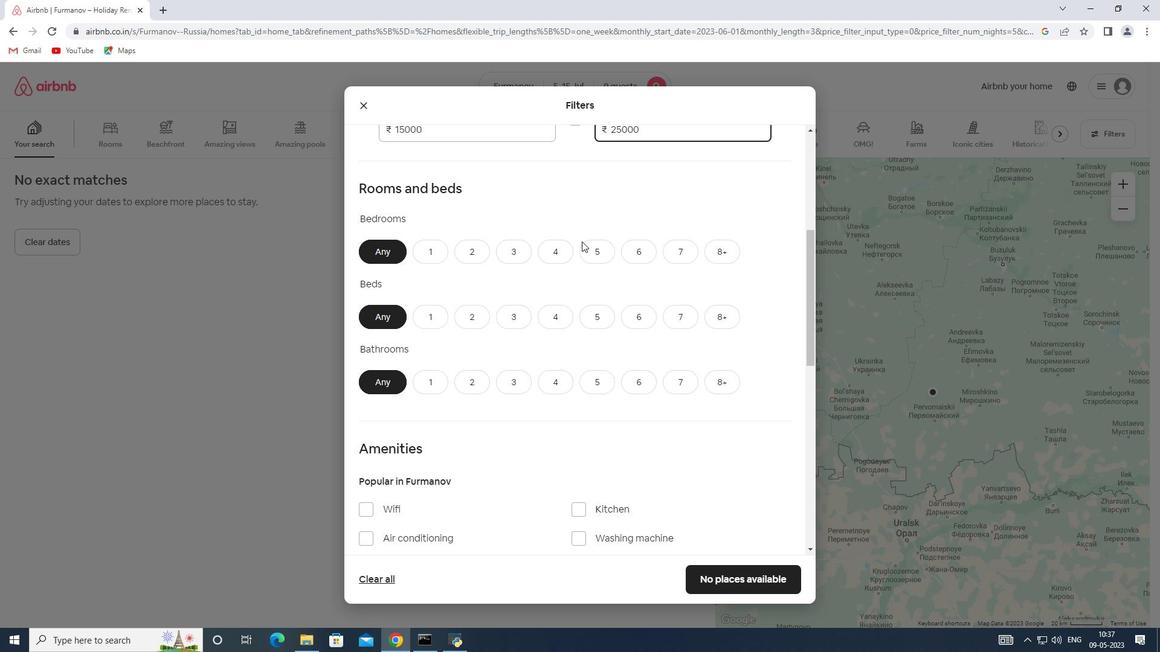 
Action: Mouse pressed left at (585, 246)
Screenshot: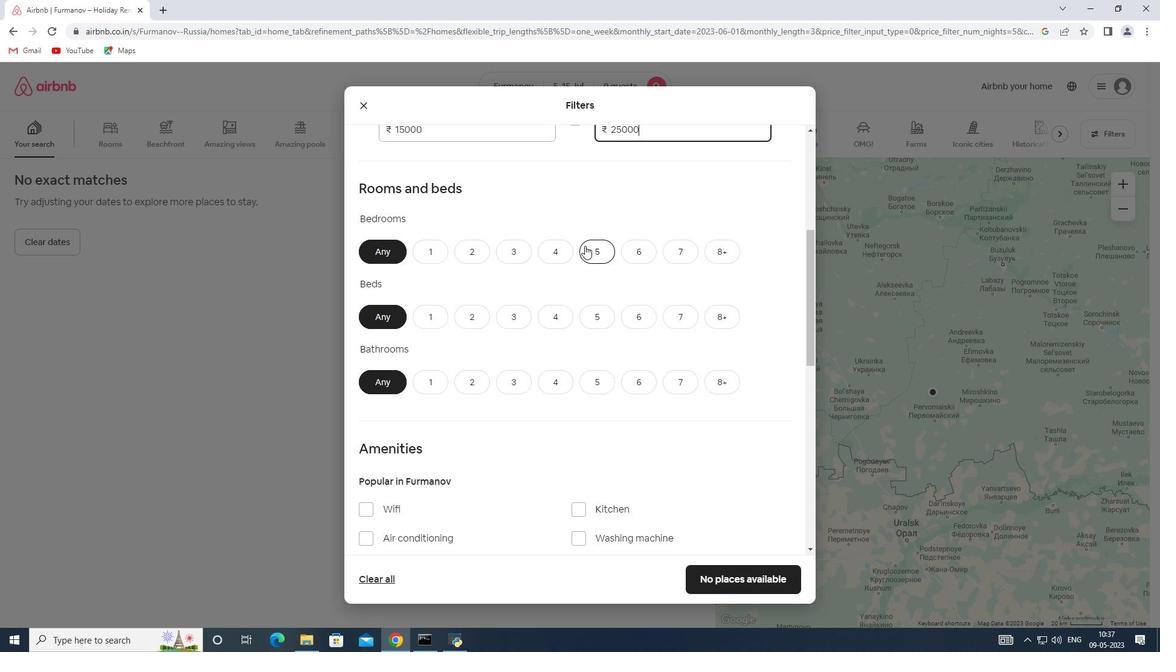 
Action: Mouse moved to (603, 313)
Screenshot: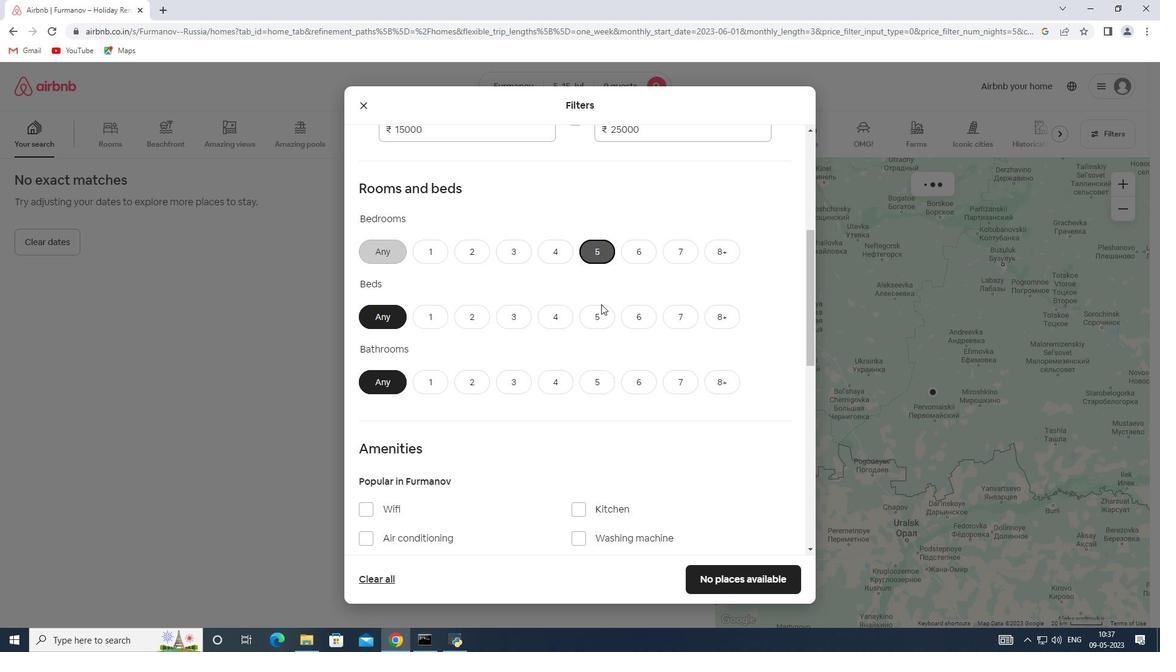 
Action: Mouse pressed left at (603, 313)
Screenshot: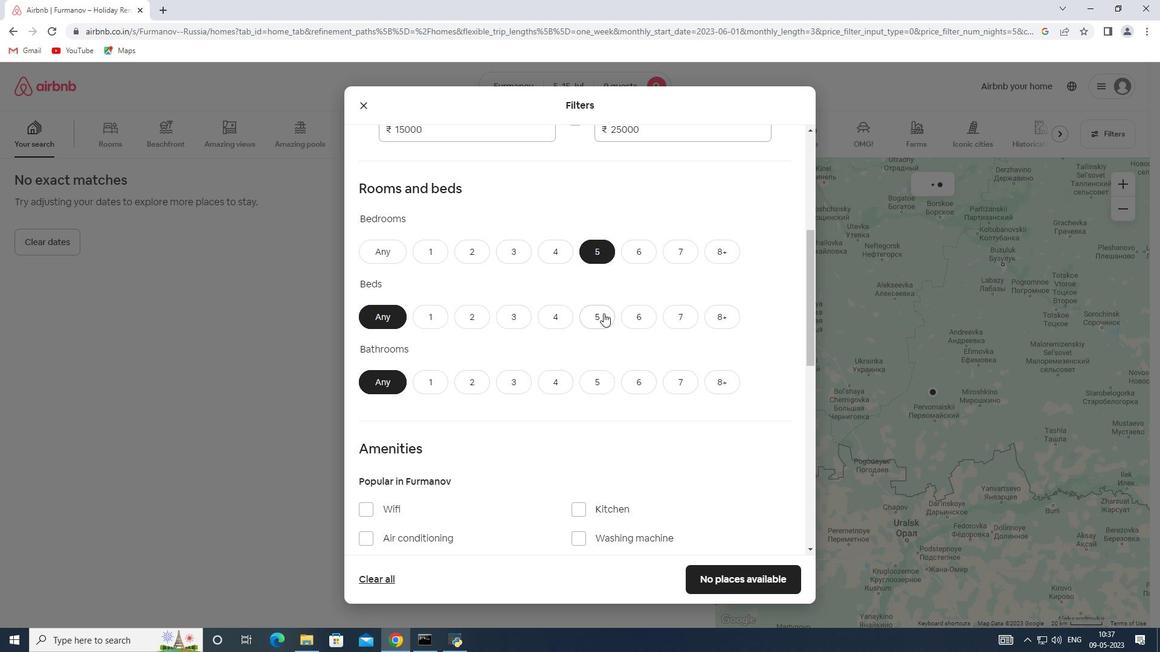 
Action: Mouse moved to (599, 379)
Screenshot: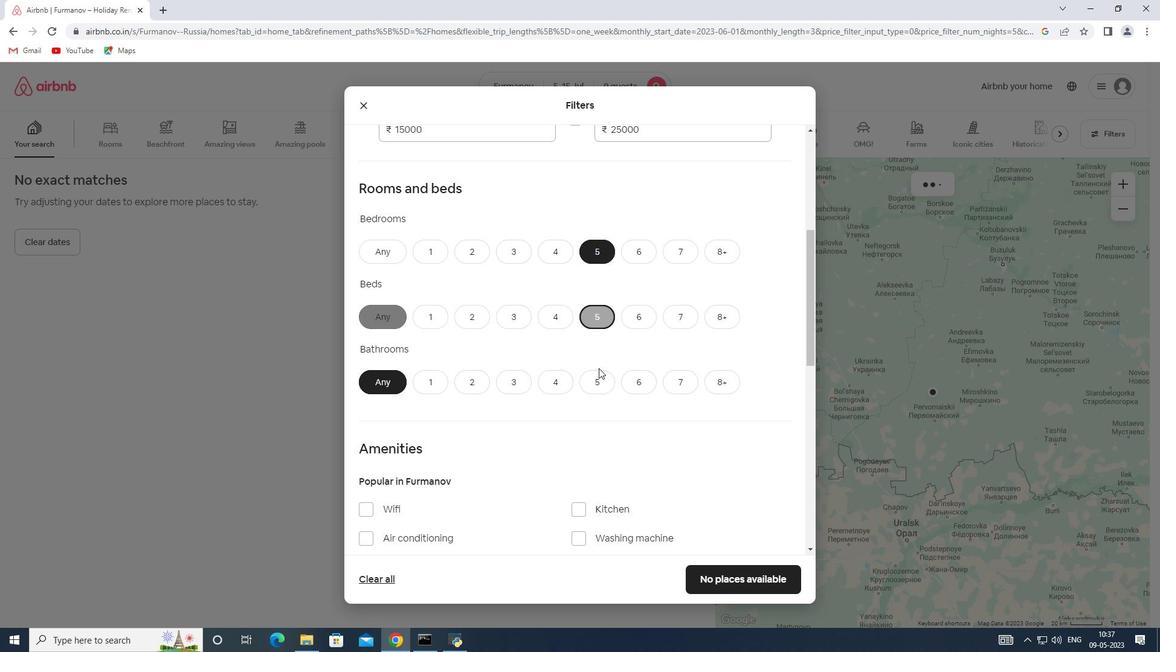 
Action: Mouse pressed left at (599, 379)
Screenshot: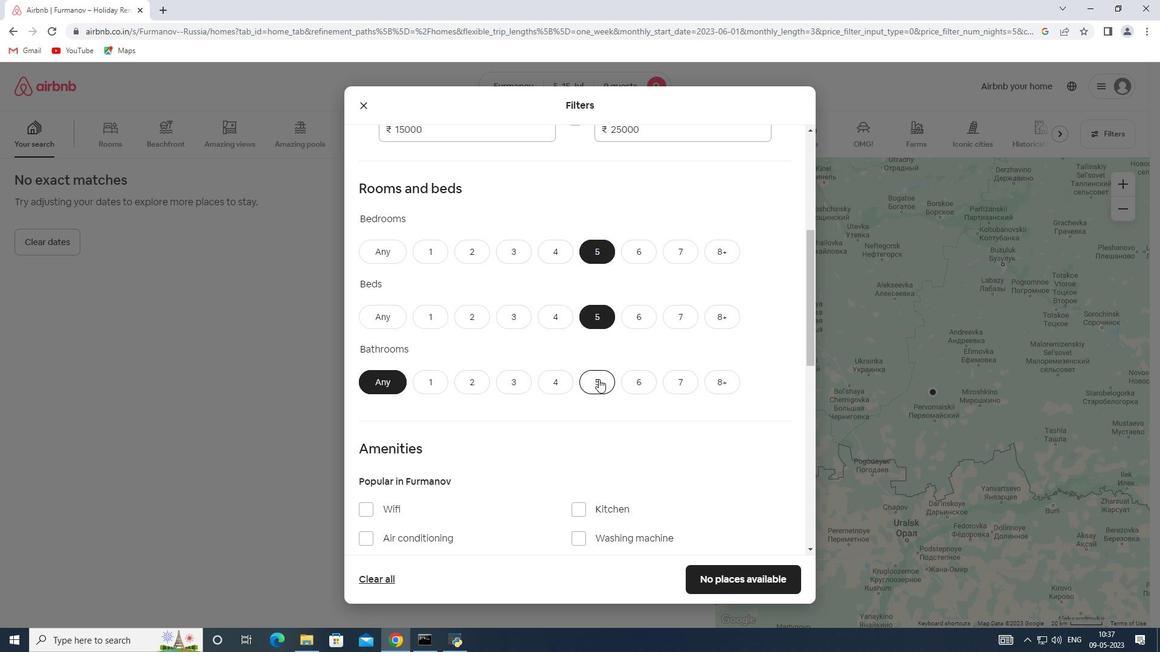 
Action: Mouse moved to (600, 379)
Screenshot: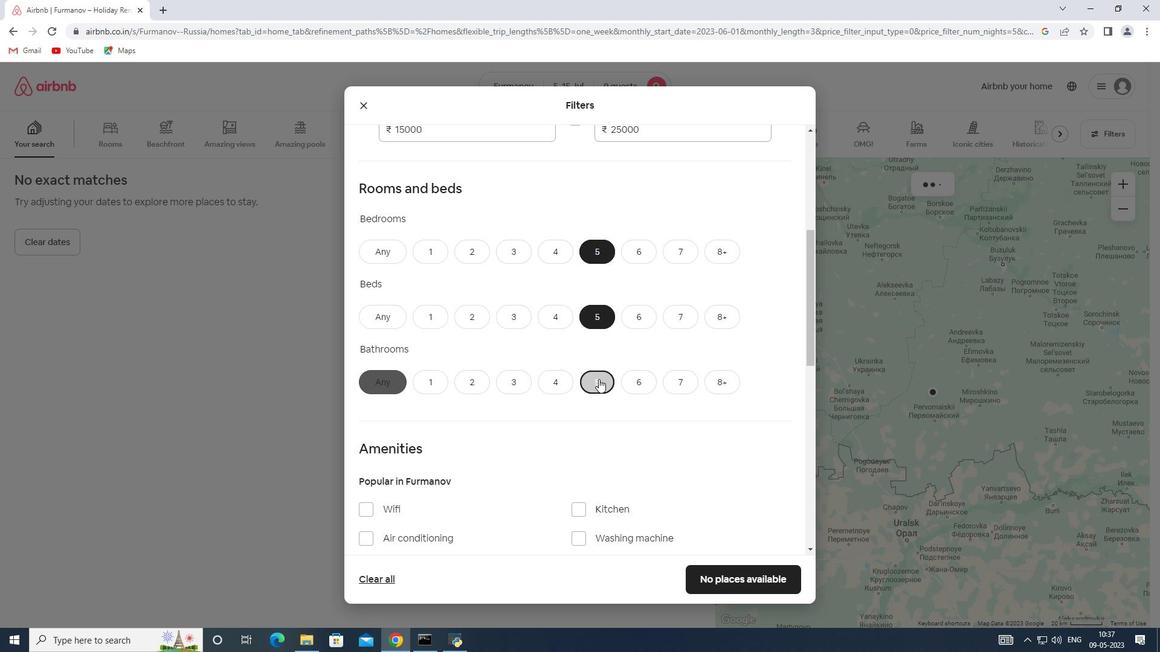 
Action: Mouse scrolled (600, 379) with delta (0, 0)
Screenshot: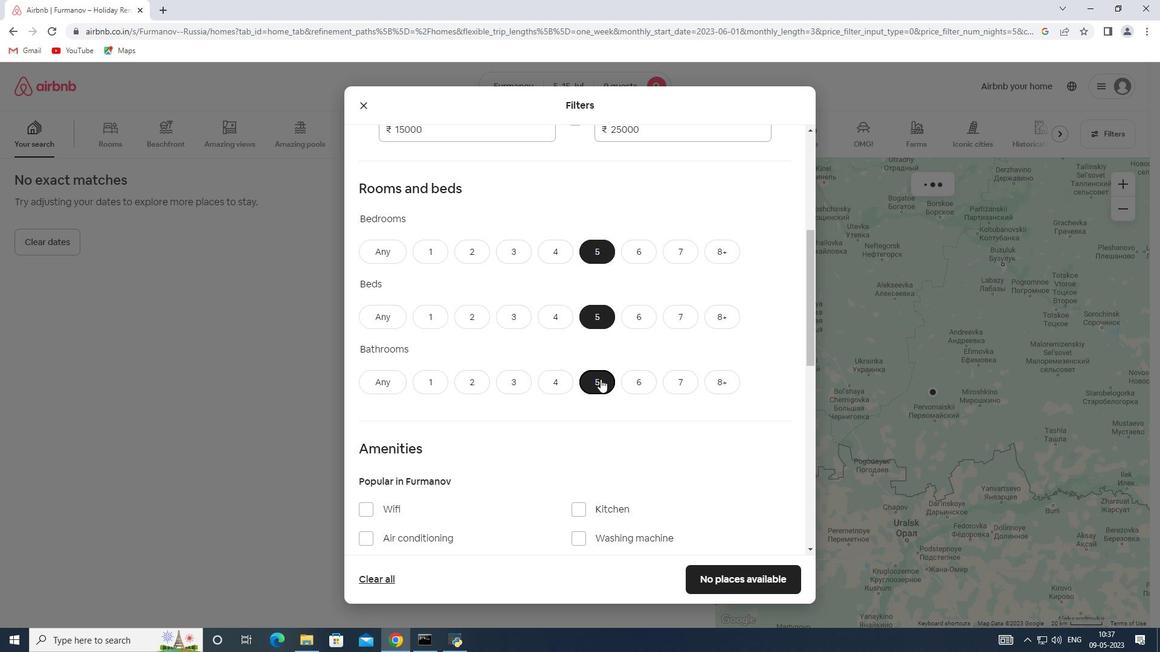 
Action: Mouse scrolled (600, 379) with delta (0, 0)
Screenshot: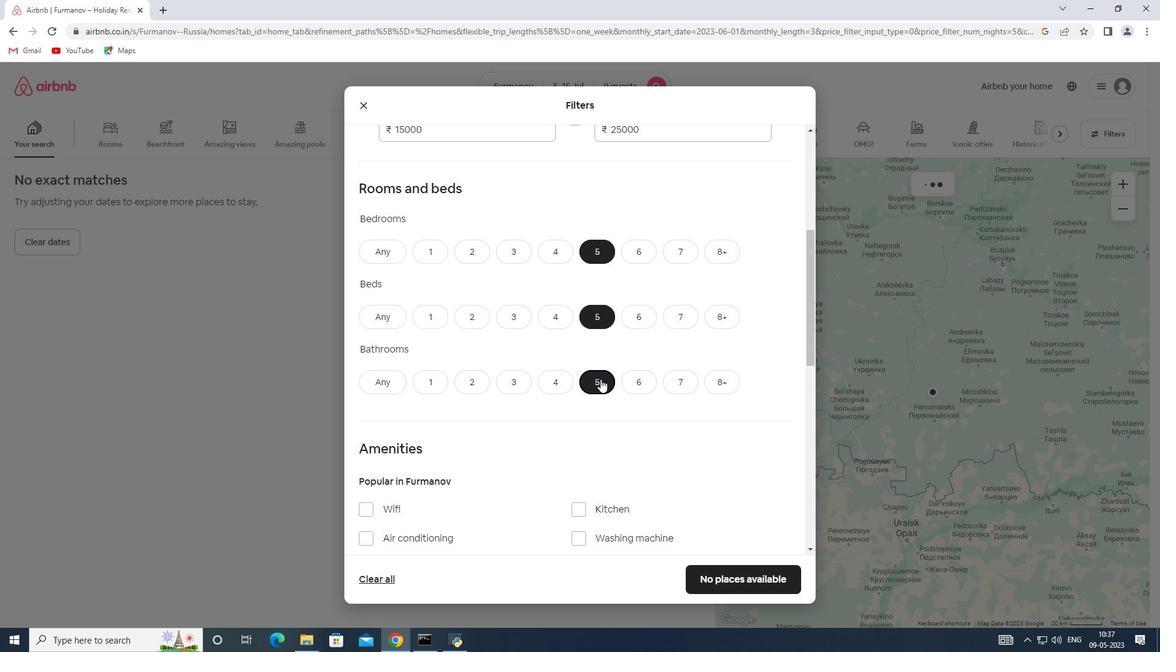 
Action: Mouse moved to (600, 379)
Screenshot: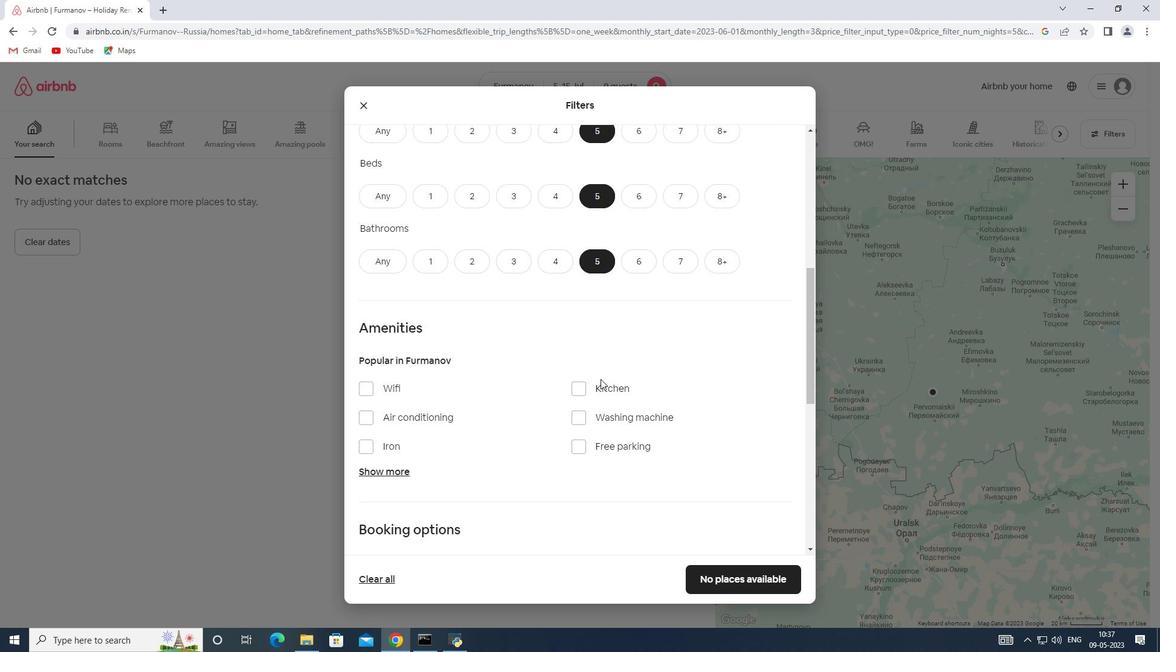 
Action: Mouse scrolled (600, 379) with delta (0, 0)
Screenshot: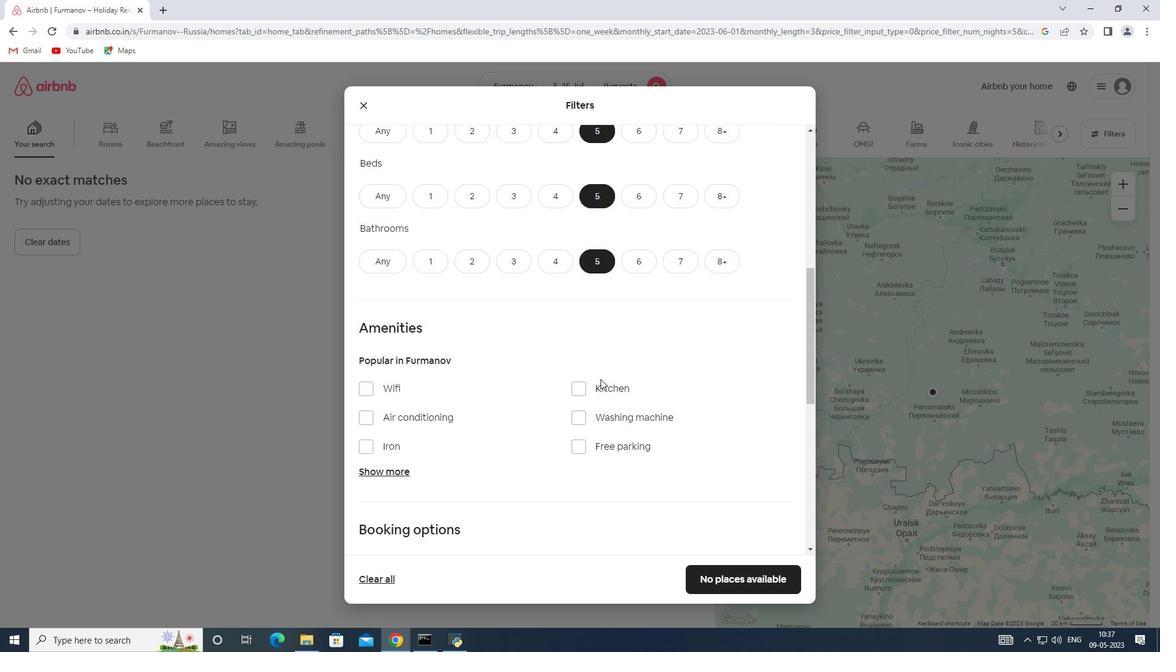 
Action: Mouse scrolled (600, 379) with delta (0, 0)
Screenshot: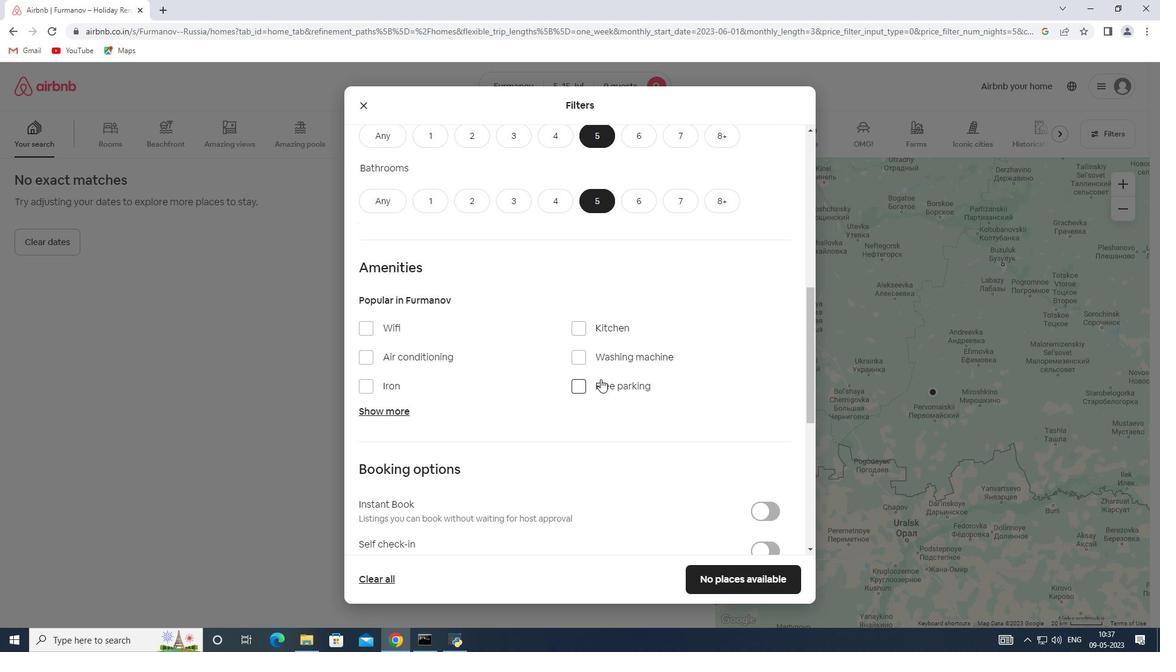 
Action: Mouse scrolled (600, 379) with delta (0, 0)
Screenshot: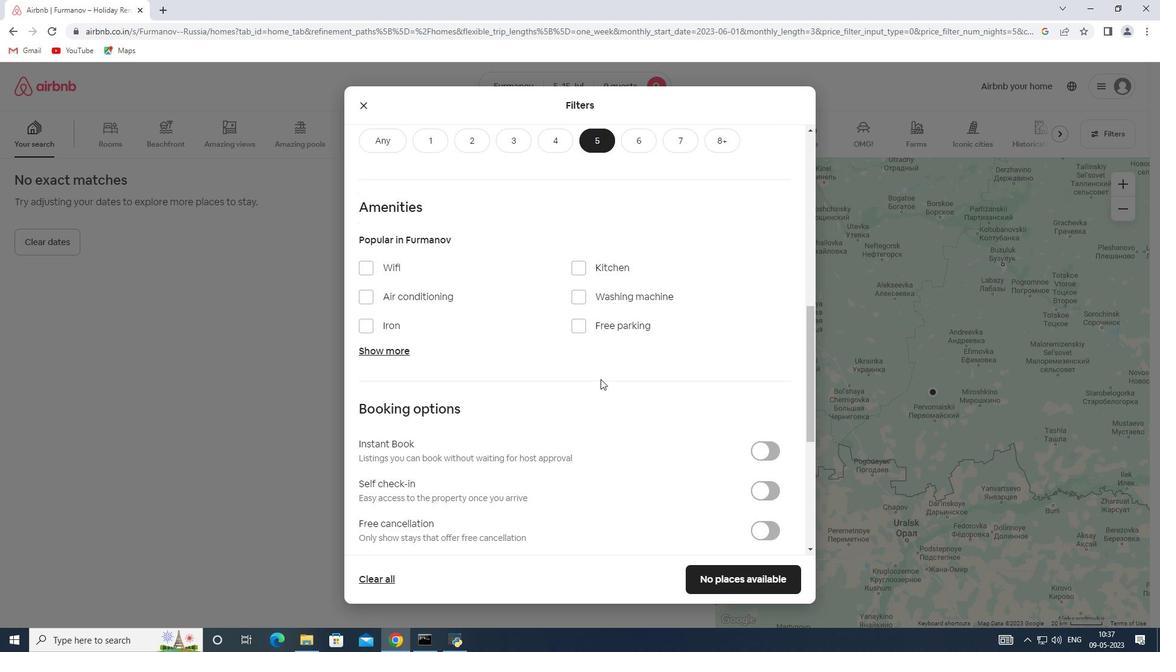 
Action: Mouse moved to (770, 432)
Screenshot: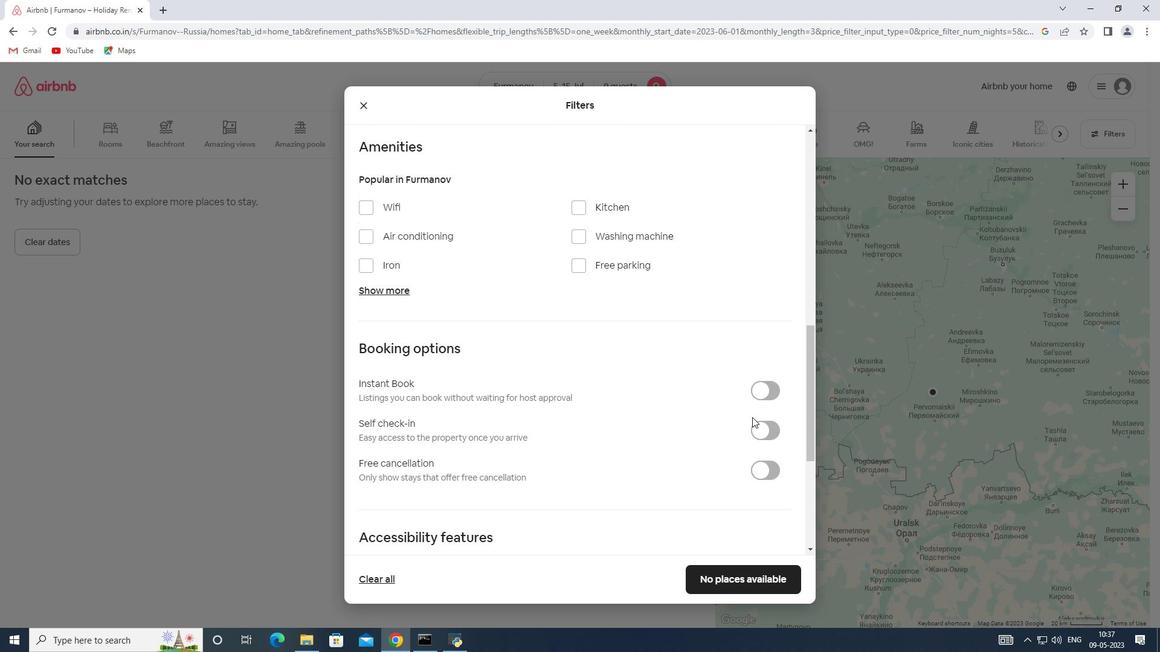 
Action: Mouse pressed left at (770, 432)
Screenshot: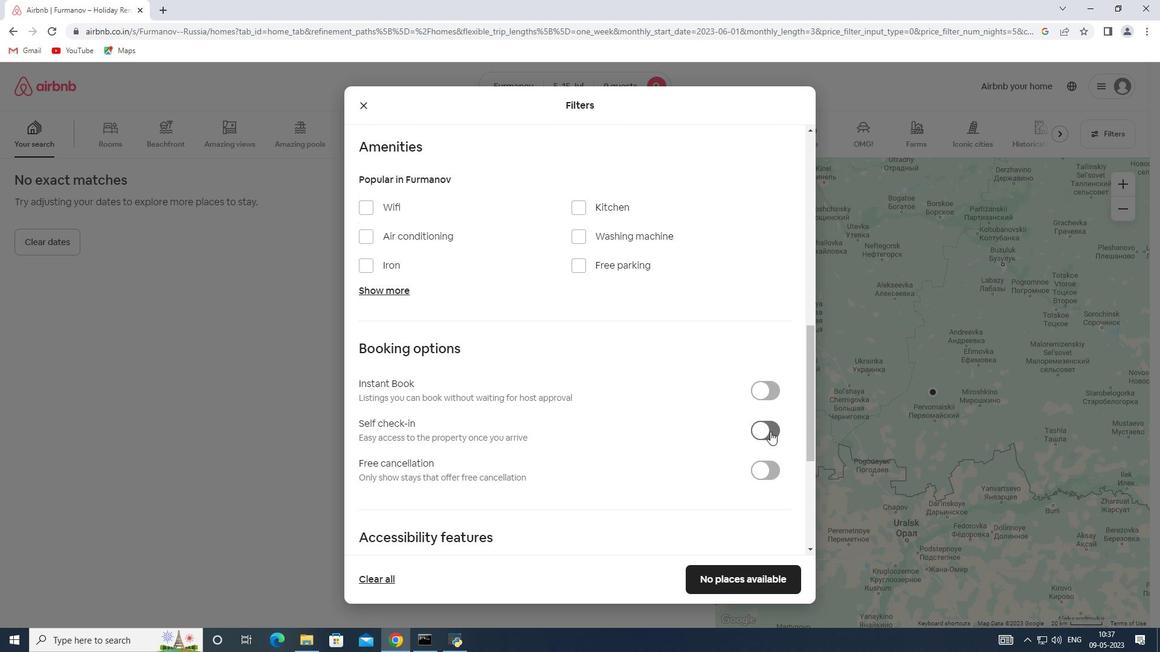 
Action: Mouse moved to (457, 418)
Screenshot: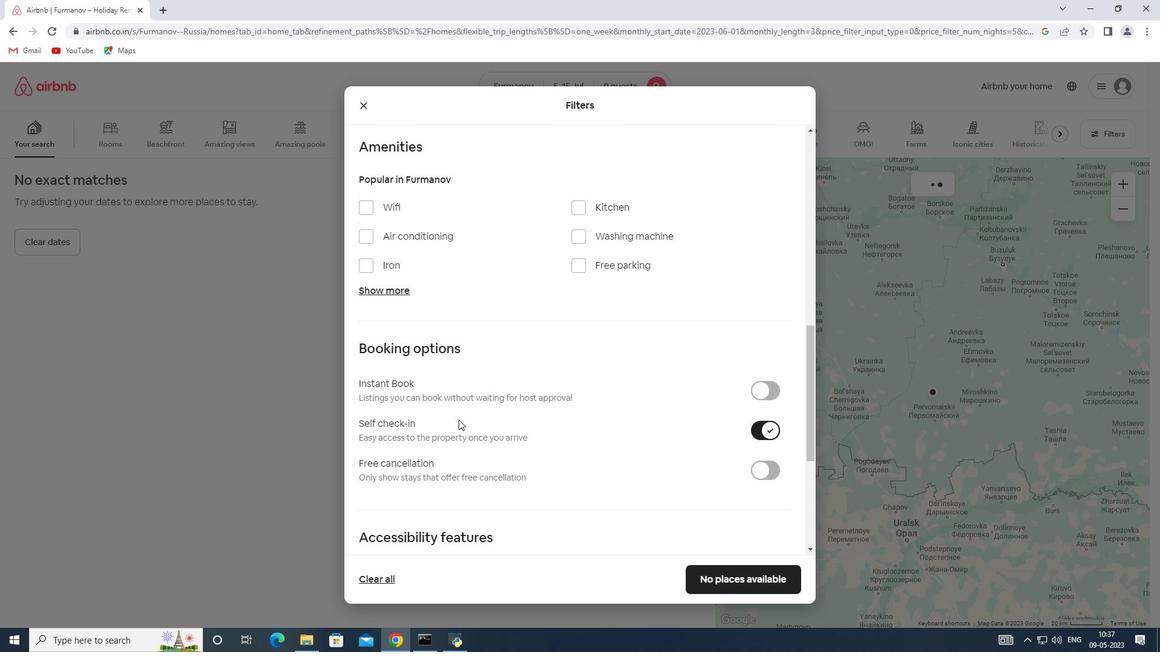
Action: Mouse scrolled (457, 418) with delta (0, 0)
Screenshot: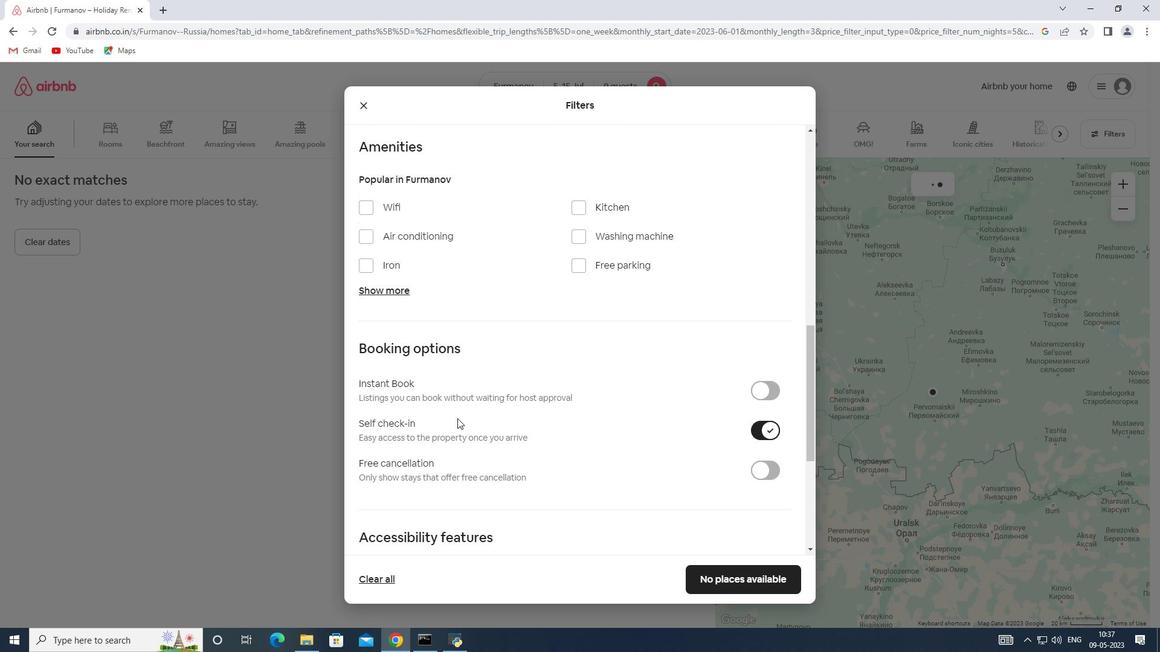 
Action: Mouse scrolled (457, 418) with delta (0, 0)
Screenshot: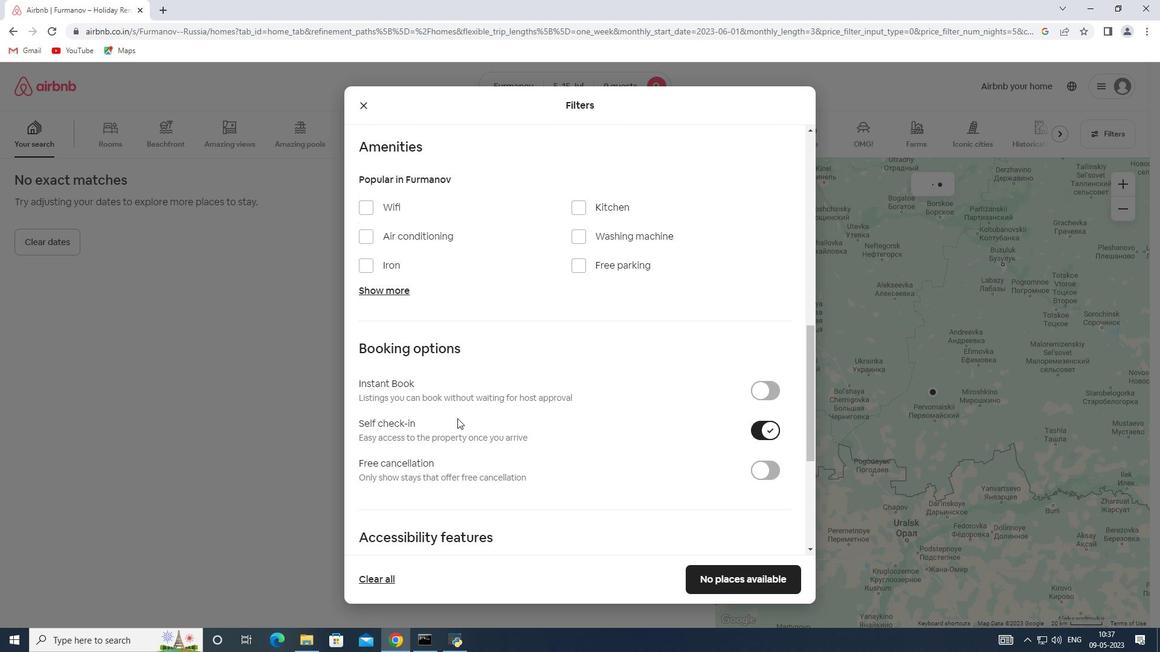 
Action: Mouse scrolled (457, 418) with delta (0, 0)
Screenshot: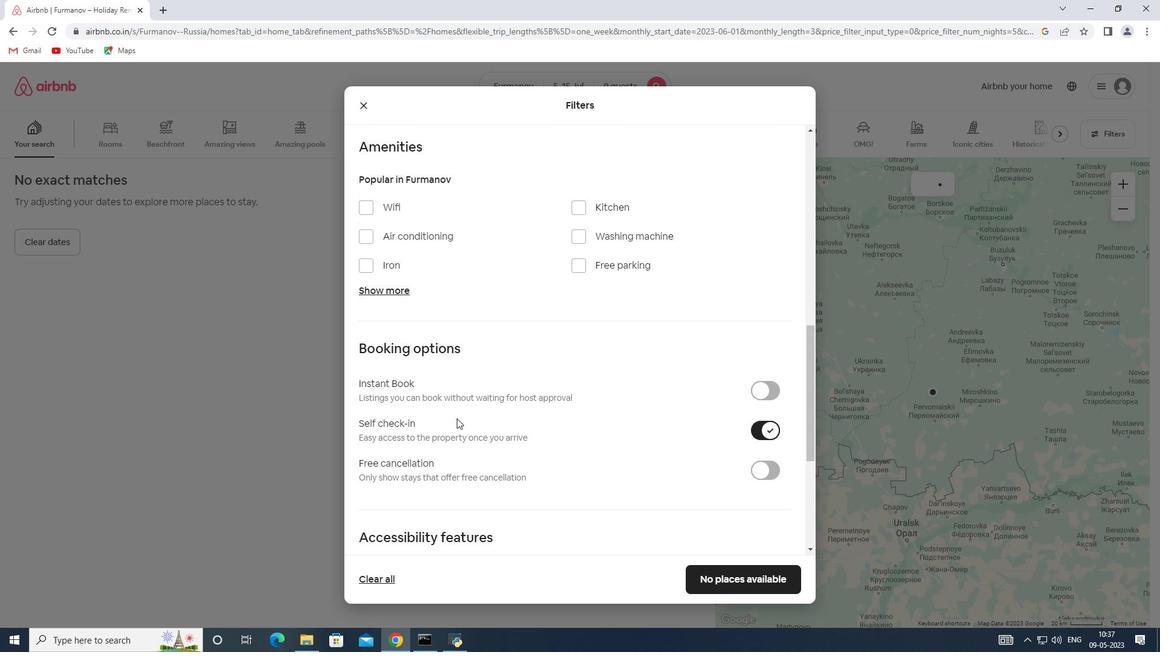 
Action: Mouse moved to (457, 417)
Screenshot: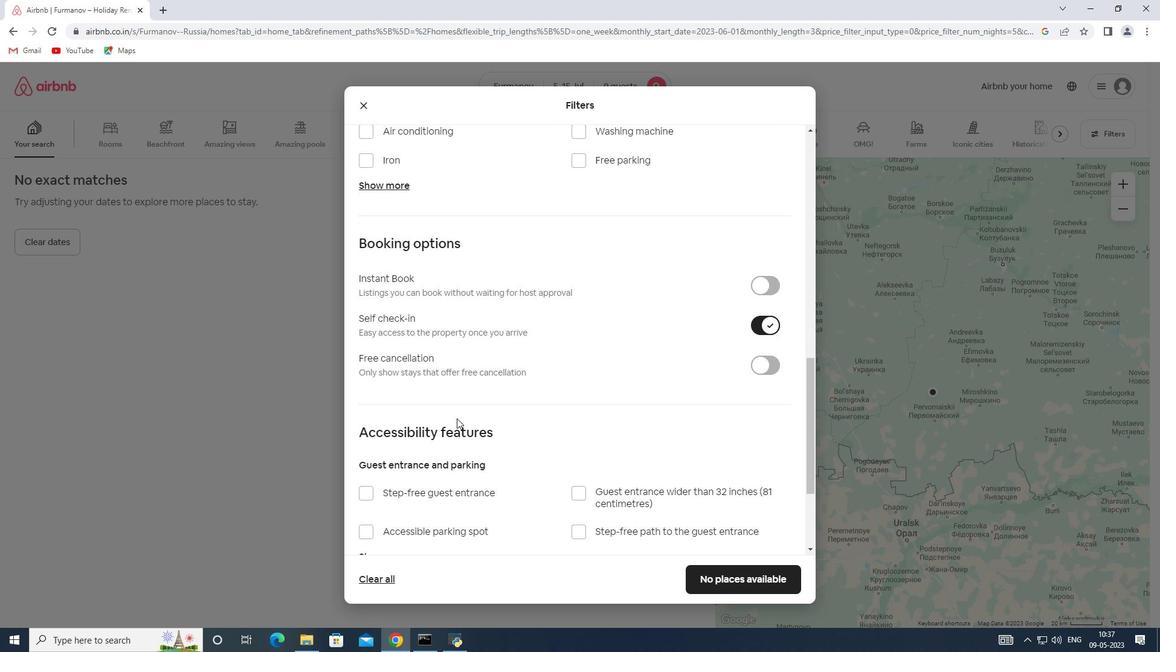 
Action: Mouse scrolled (457, 417) with delta (0, 0)
Screenshot: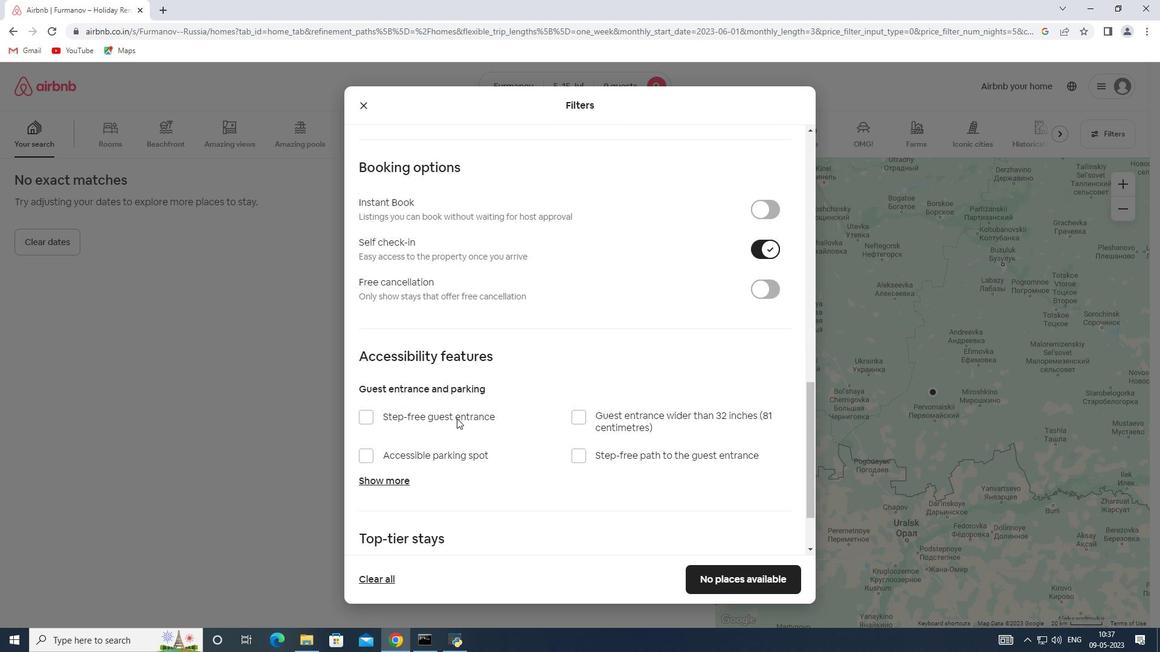 
Action: Mouse scrolled (457, 417) with delta (0, 0)
Screenshot: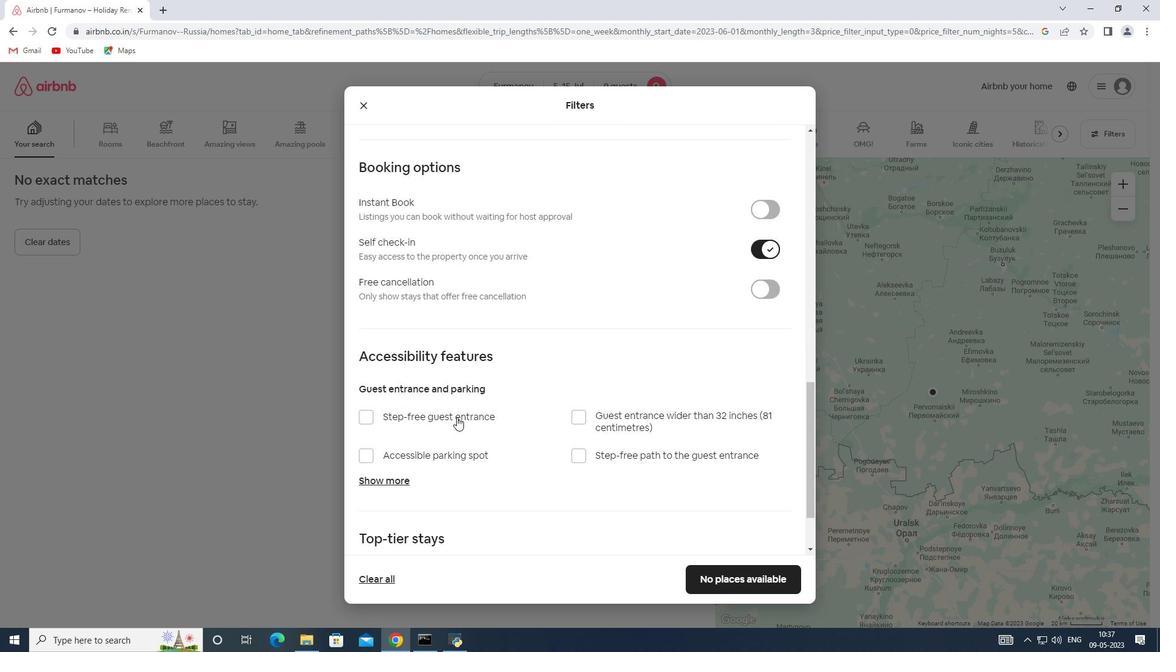 
Action: Mouse moved to (416, 440)
Screenshot: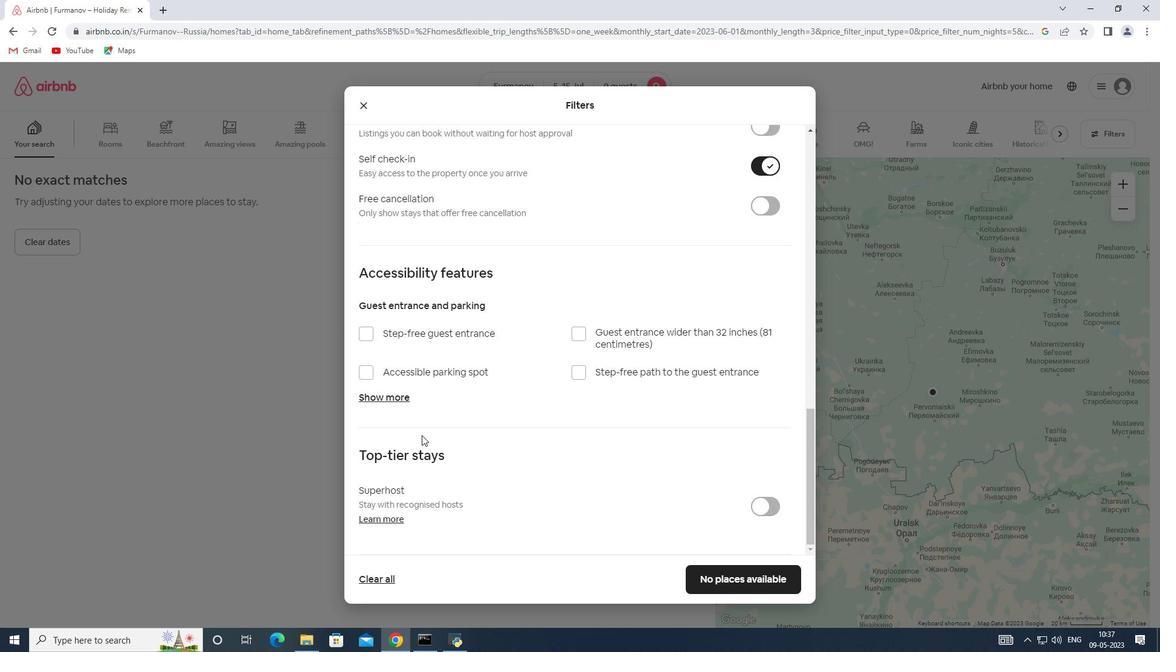 
Action: Mouse scrolled (416, 439) with delta (0, 0)
Screenshot: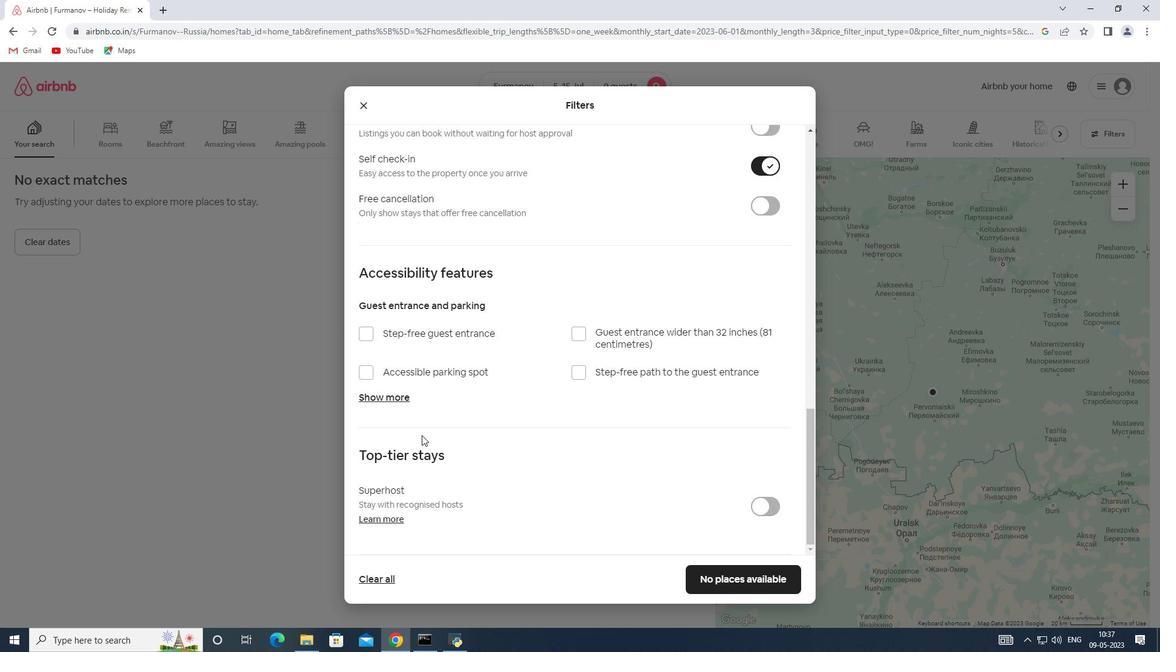 
Action: Mouse scrolled (416, 439) with delta (0, 0)
Screenshot: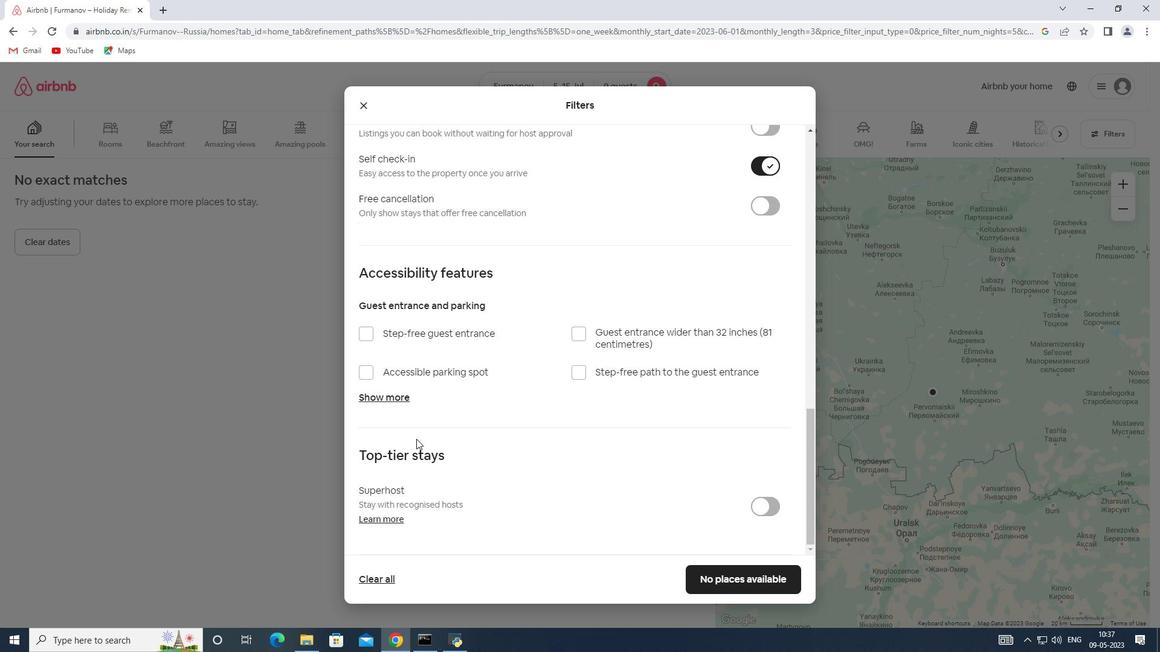
Action: Mouse scrolled (416, 439) with delta (0, 0)
Screenshot: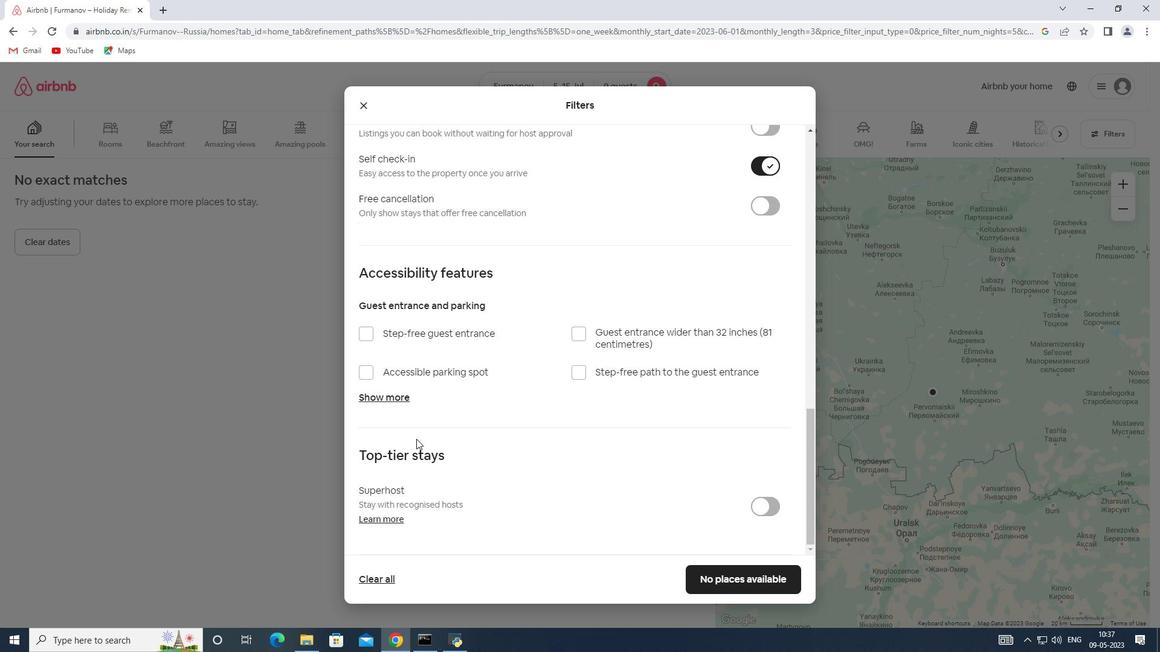 
Action: Mouse moved to (741, 587)
Screenshot: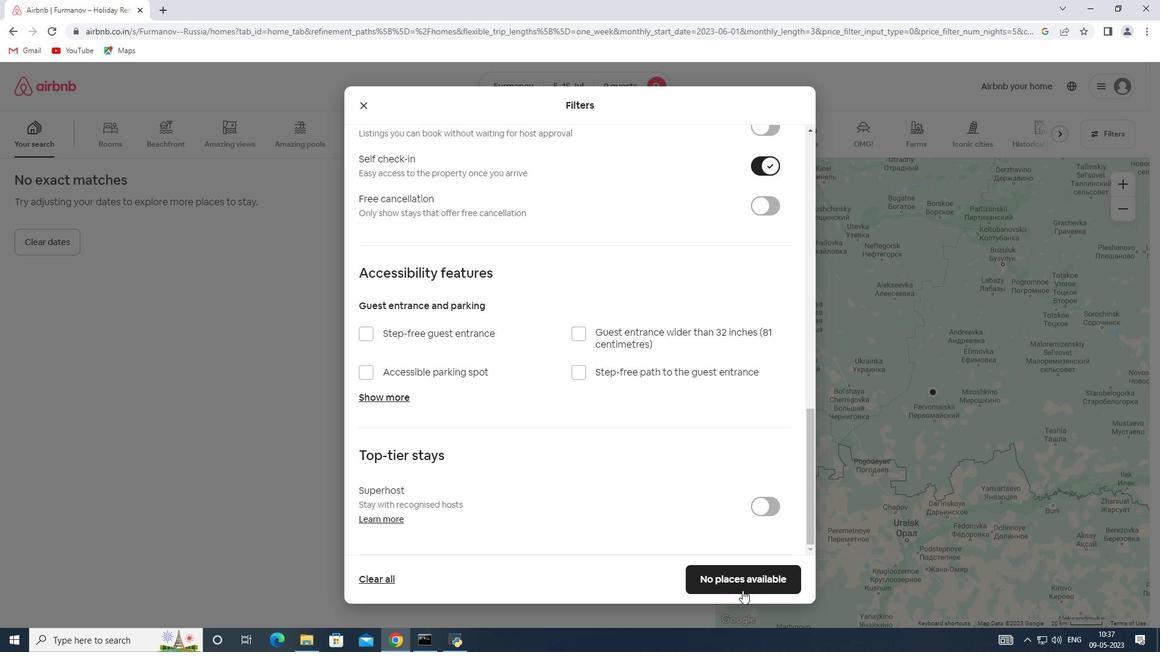 
Action: Mouse pressed left at (741, 587)
Screenshot: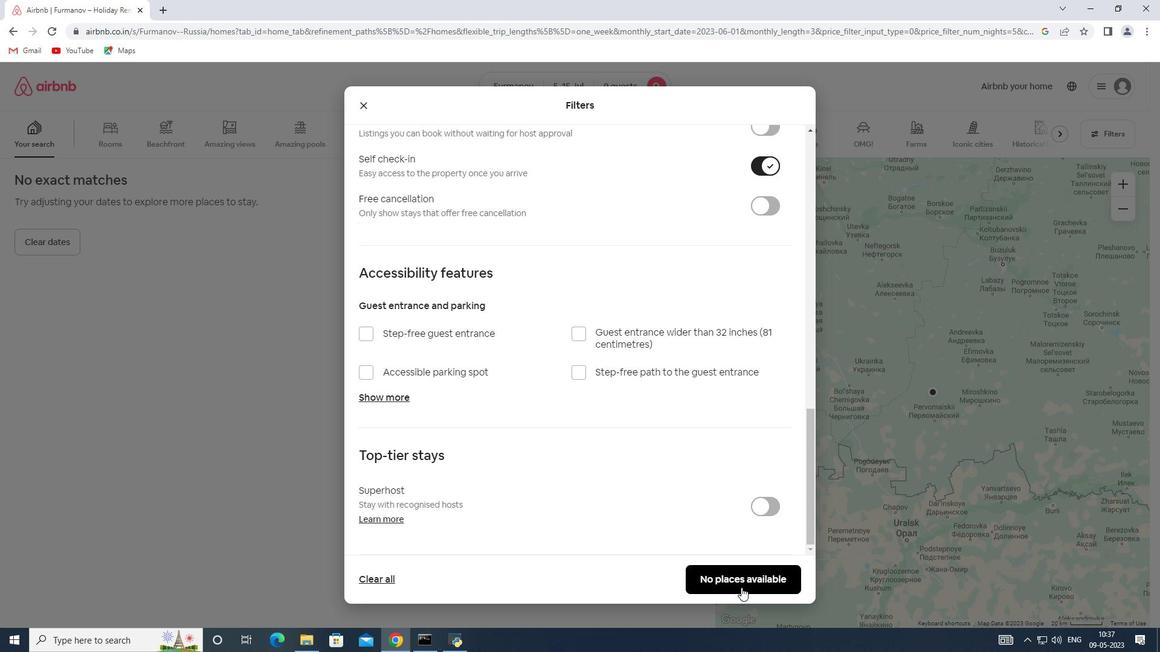 
